 Task: Search one way flight ticket for 1 adult, 6 children, 1 infant in seat and 1 infant on lap in business from Ontario: Ontario International Airport to Indianapolis: Indianapolis International Airport on 8-5-2023. Choice of flights is Frontier. Number of bags: 2 carry on bags. Price is upto 80000. Outbound departure time preference is 9:30.
Action: Mouse moved to (292, 146)
Screenshot: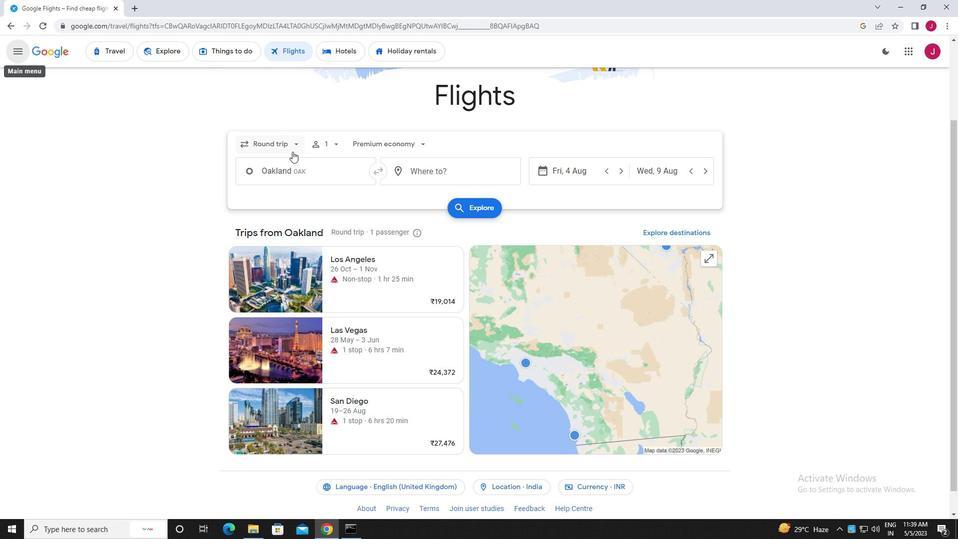 
Action: Mouse pressed left at (292, 146)
Screenshot: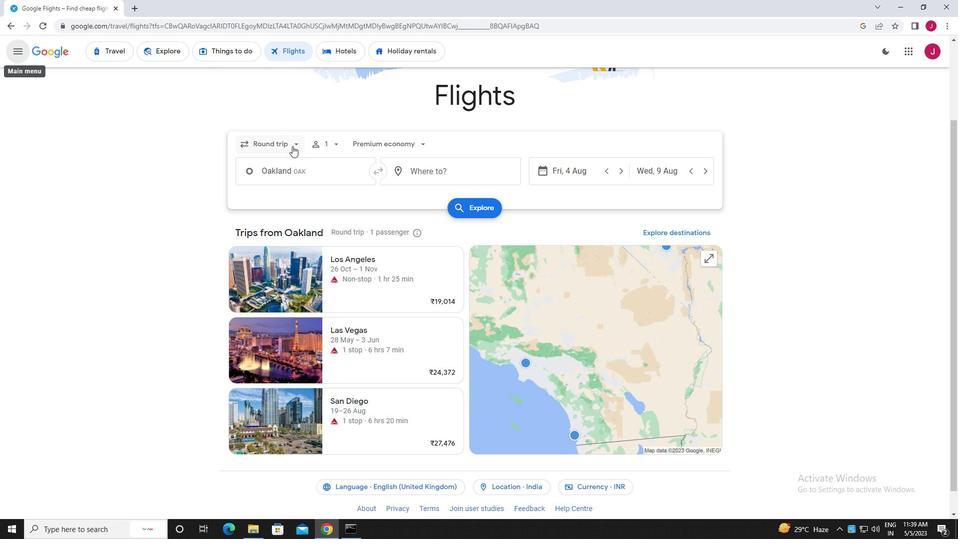 
Action: Mouse moved to (288, 186)
Screenshot: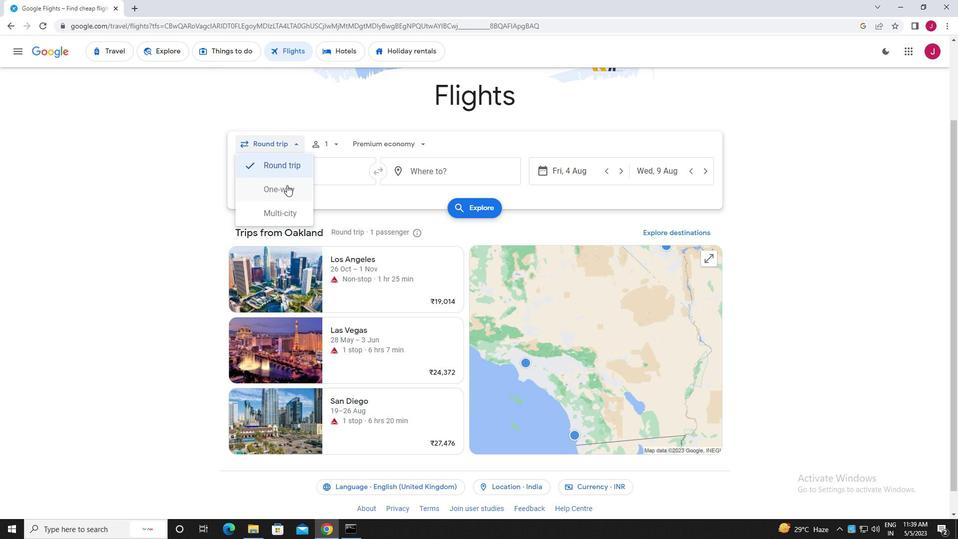 
Action: Mouse pressed left at (288, 186)
Screenshot: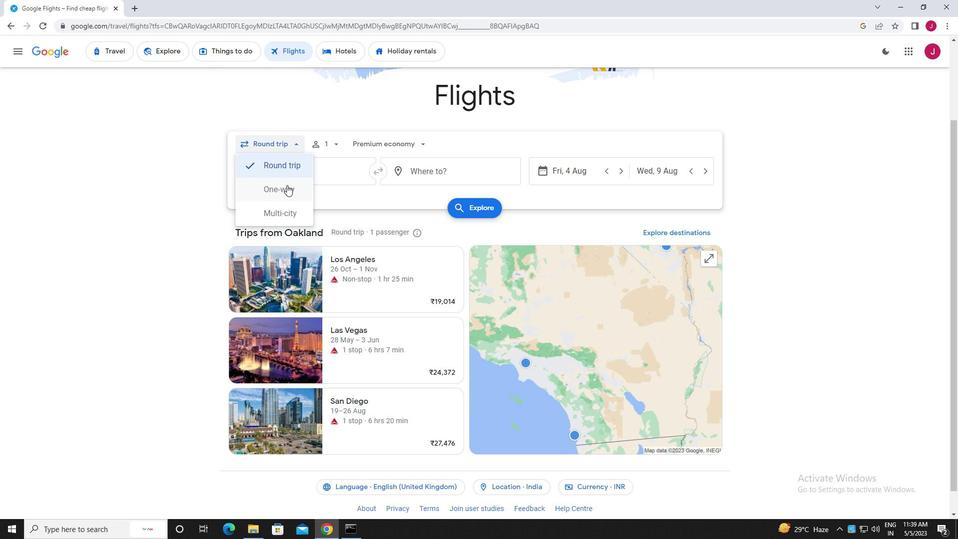 
Action: Mouse moved to (331, 146)
Screenshot: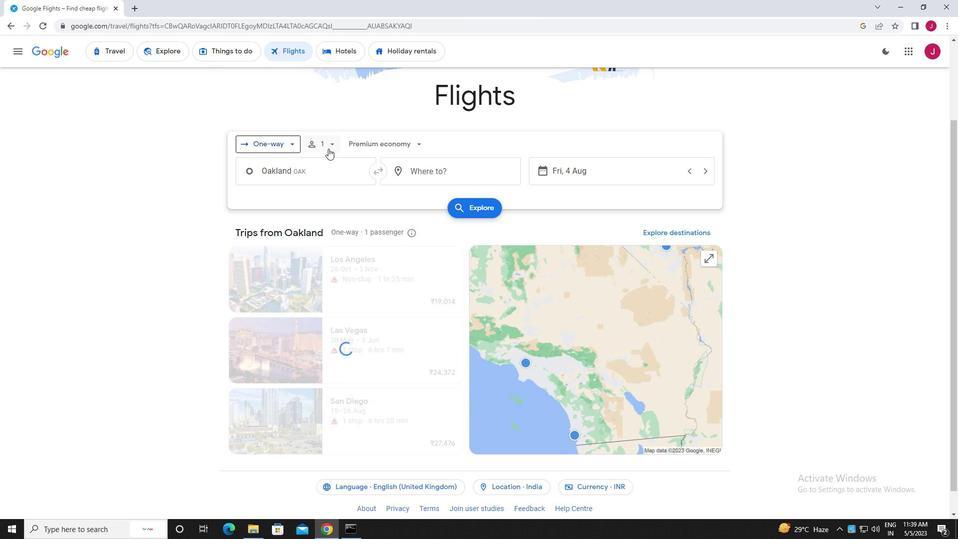 
Action: Mouse pressed left at (331, 146)
Screenshot: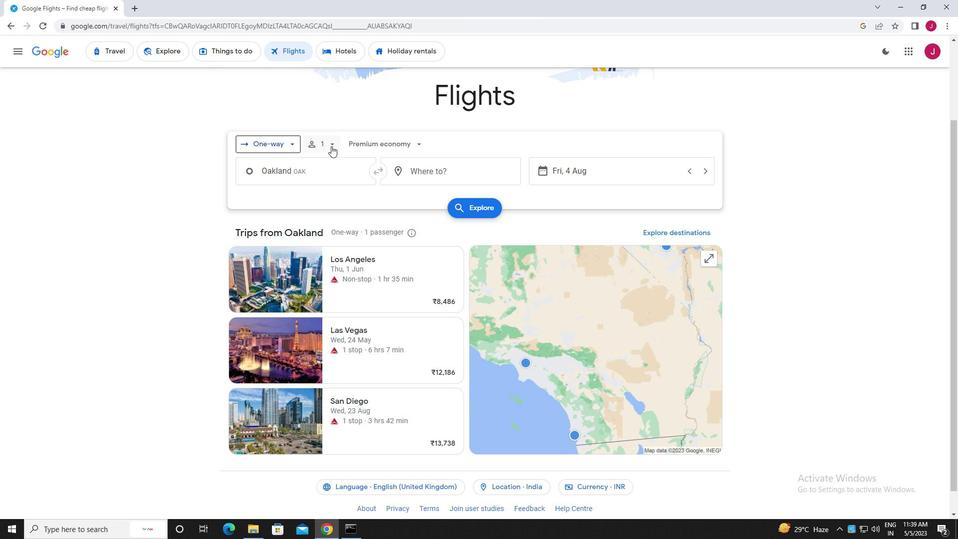 
Action: Mouse moved to (407, 193)
Screenshot: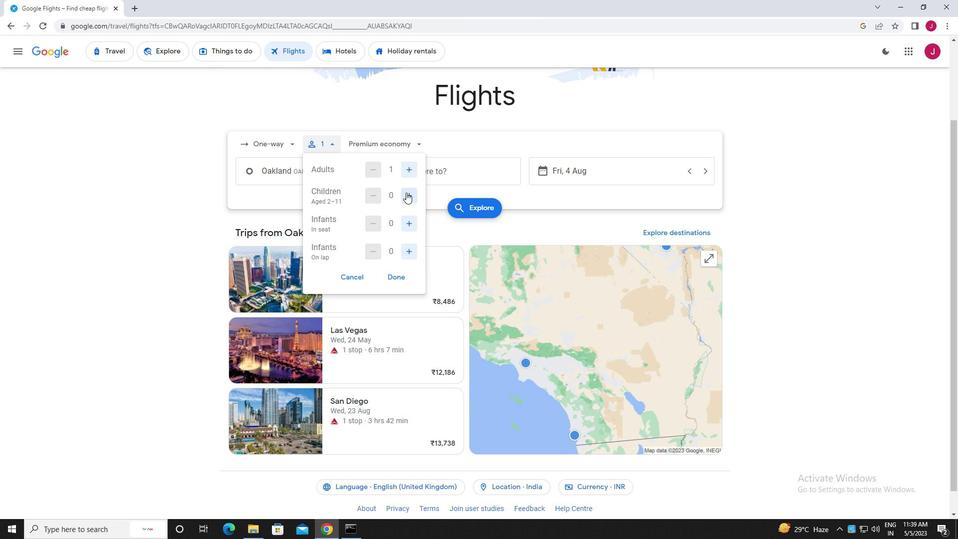 
Action: Mouse pressed left at (407, 193)
Screenshot: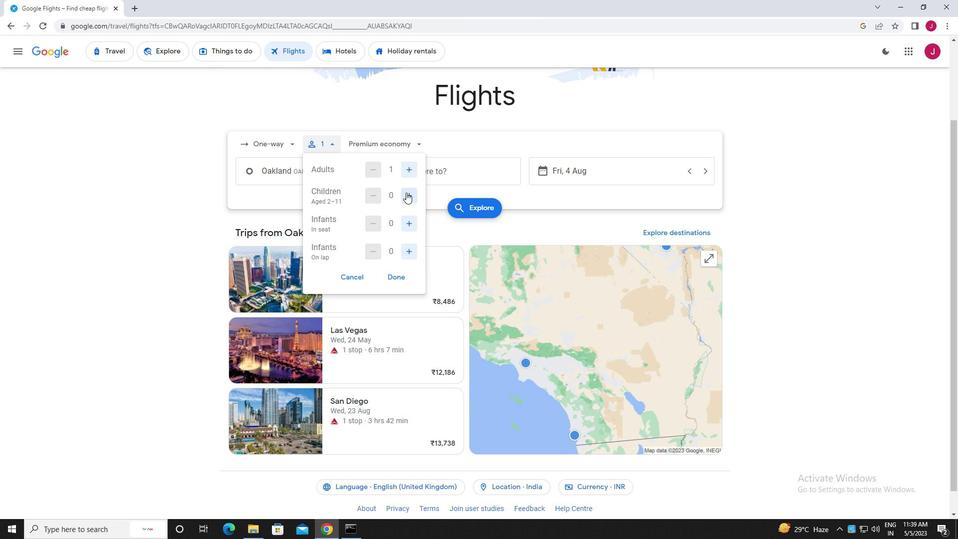 
Action: Mouse moved to (407, 193)
Screenshot: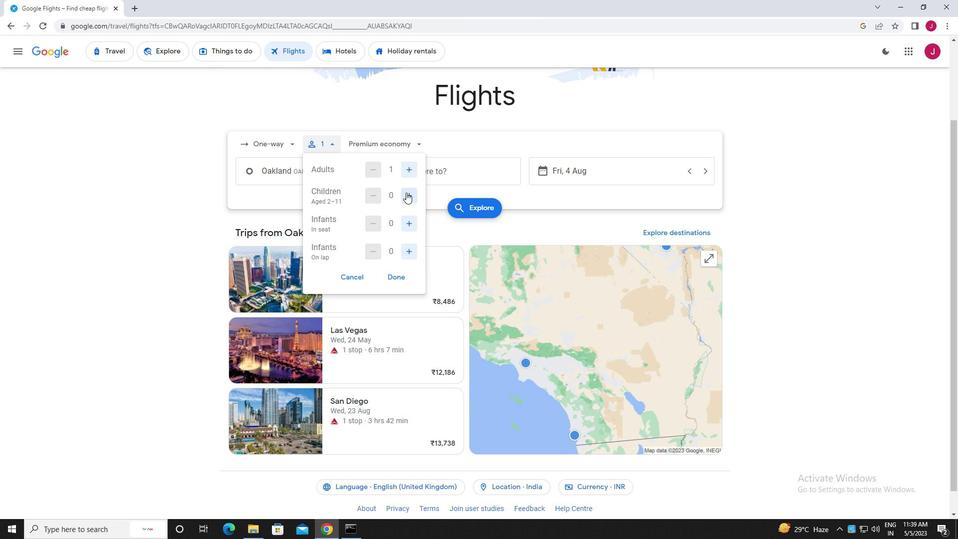 
Action: Mouse pressed left at (407, 193)
Screenshot: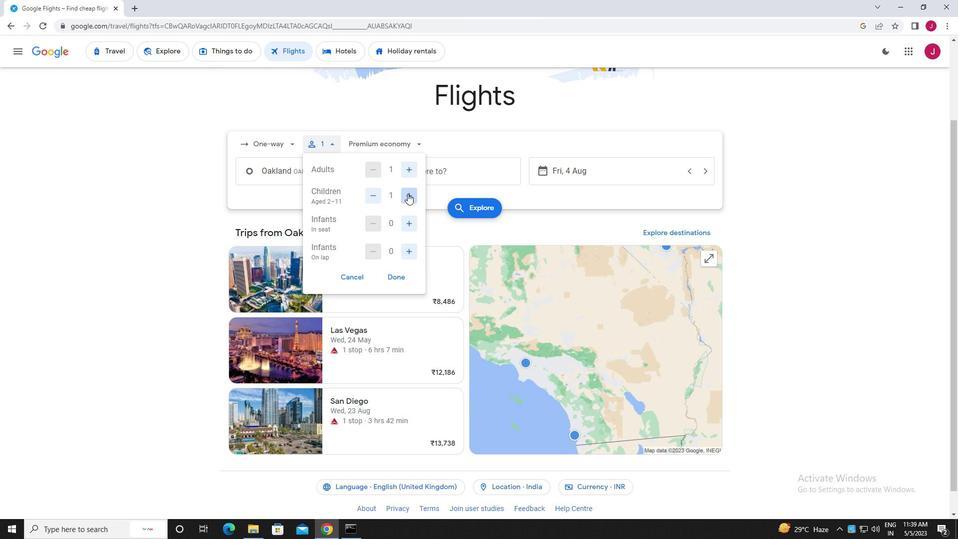 
Action: Mouse pressed left at (407, 193)
Screenshot: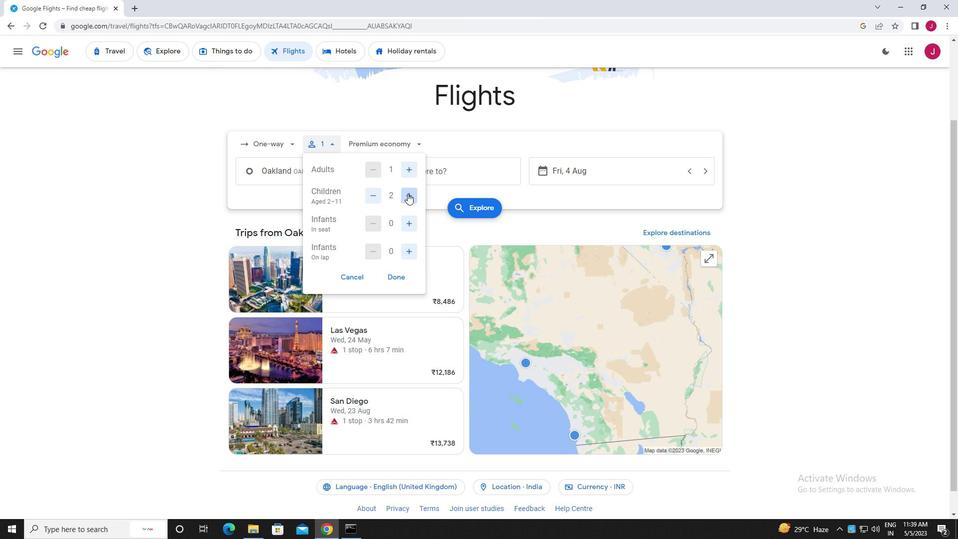 
Action: Mouse pressed left at (407, 193)
Screenshot: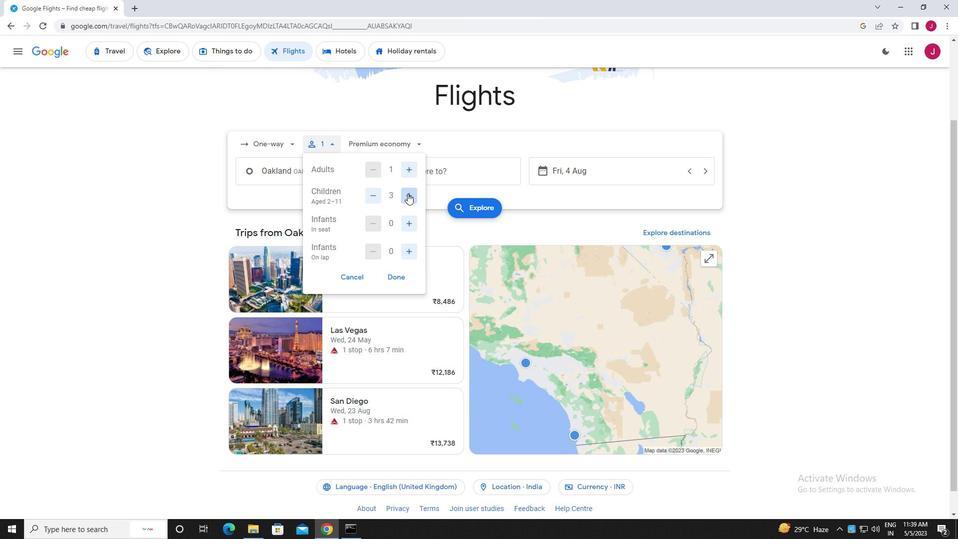 
Action: Mouse pressed left at (407, 193)
Screenshot: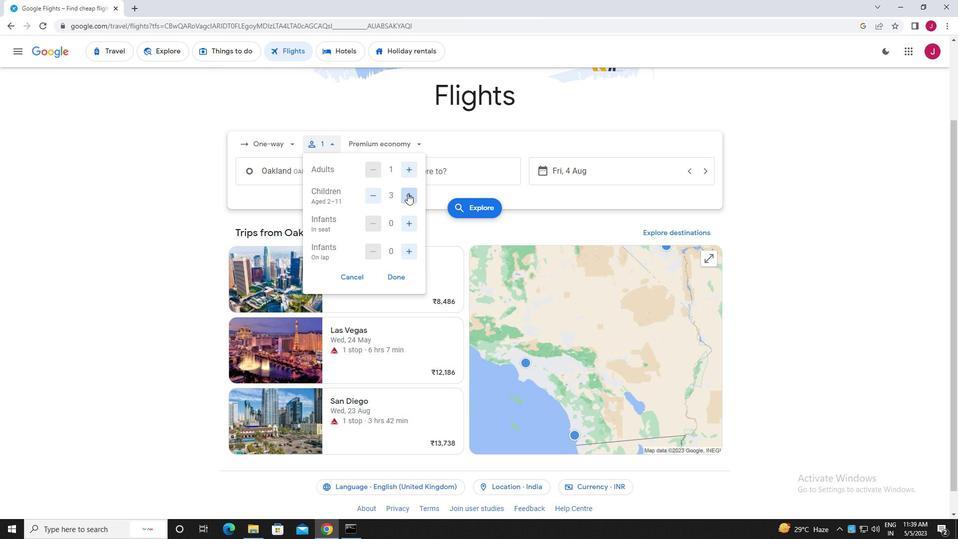 
Action: Mouse pressed left at (407, 193)
Screenshot: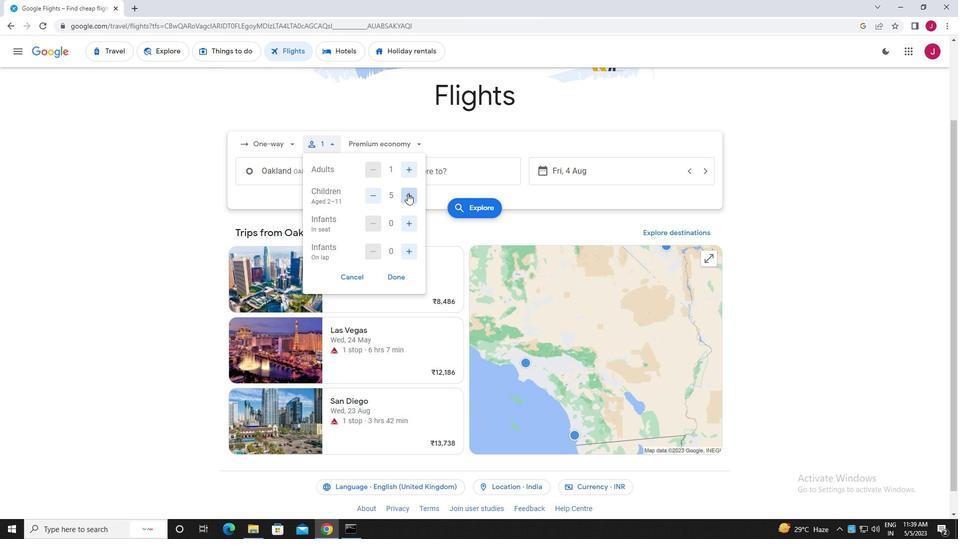 
Action: Mouse moved to (409, 223)
Screenshot: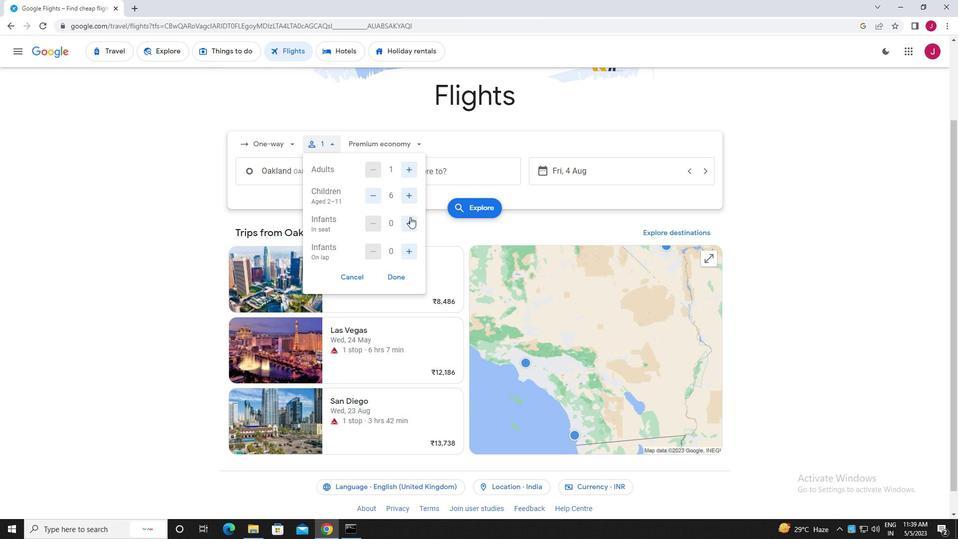 
Action: Mouse pressed left at (409, 223)
Screenshot: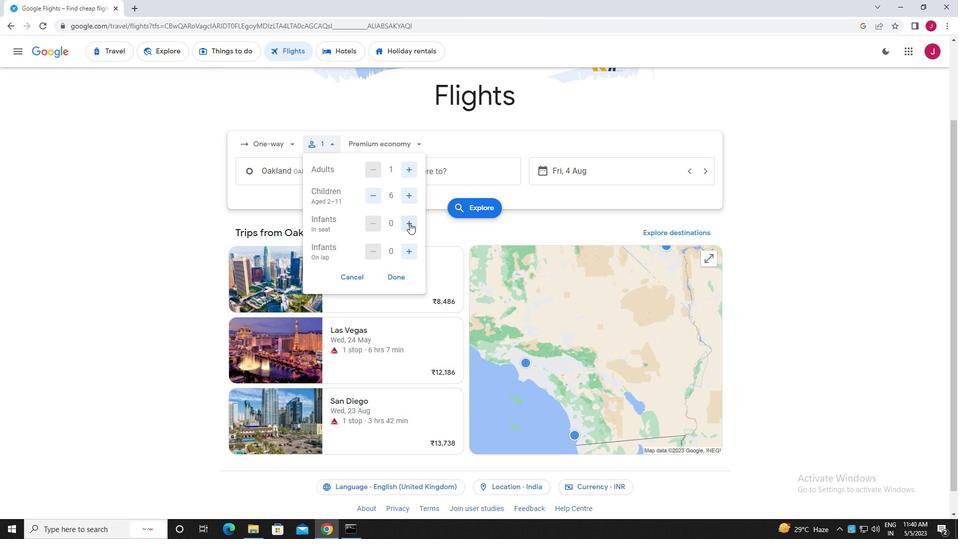 
Action: Mouse moved to (409, 252)
Screenshot: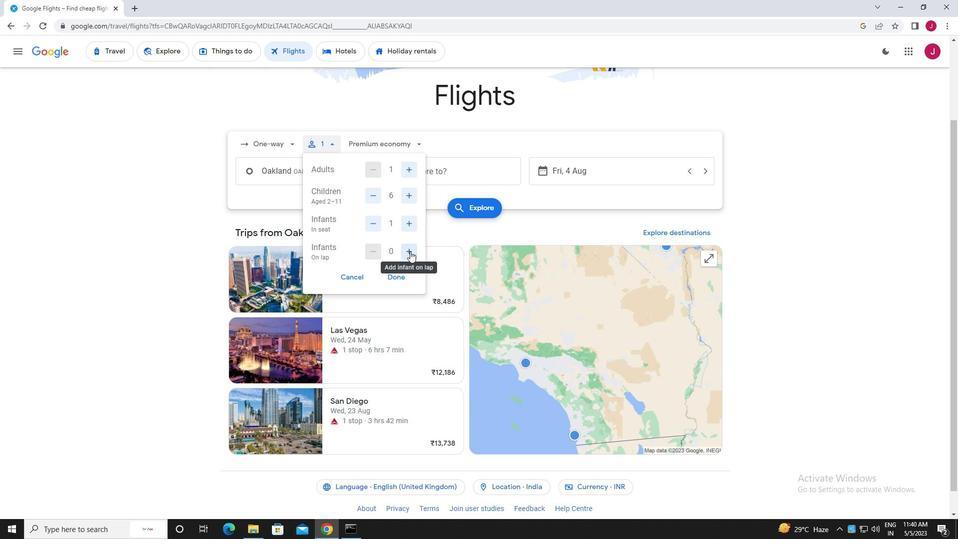 
Action: Mouse pressed left at (409, 252)
Screenshot: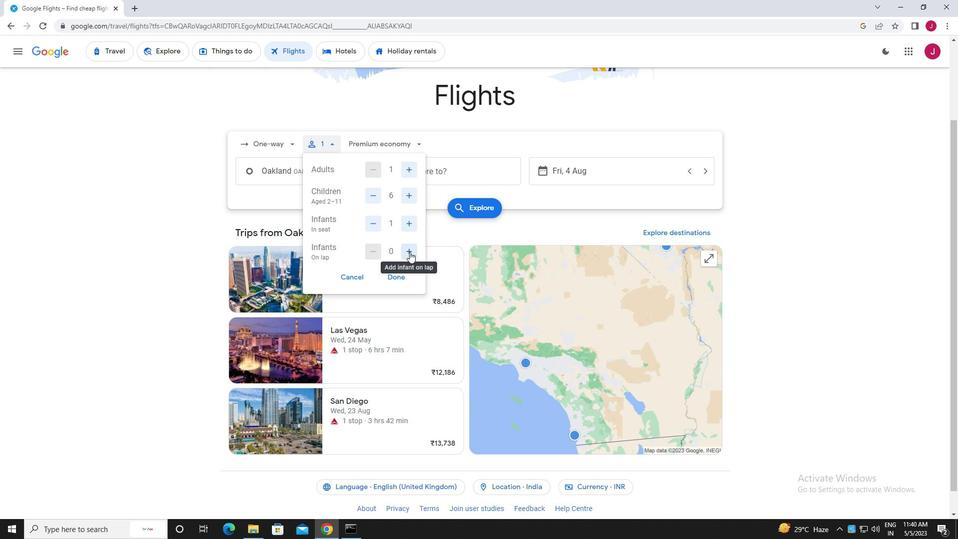 
Action: Mouse moved to (397, 274)
Screenshot: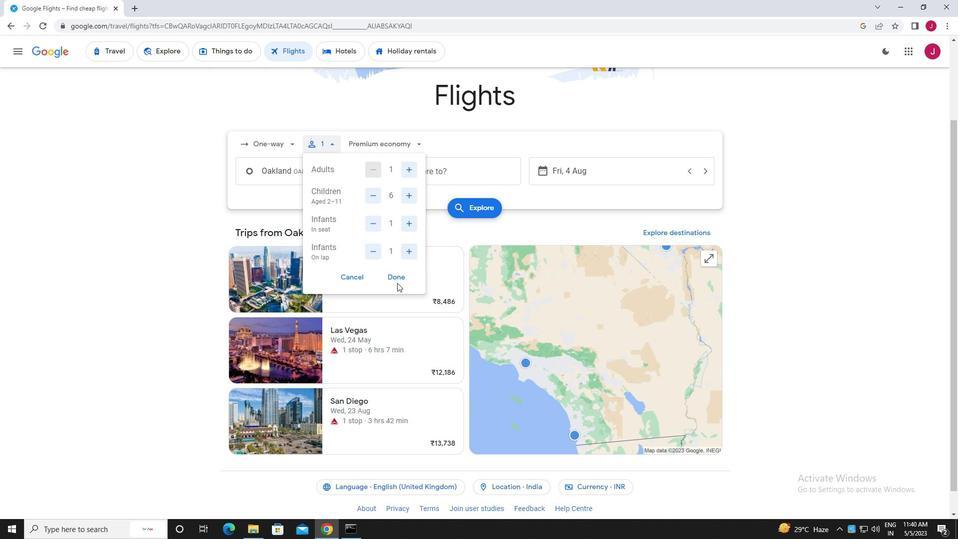 
Action: Mouse pressed left at (397, 274)
Screenshot: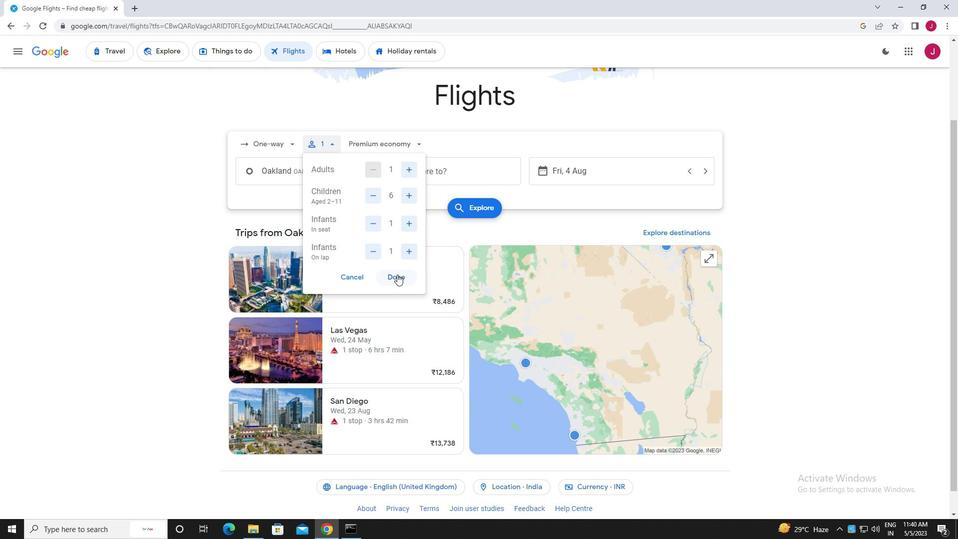 
Action: Mouse moved to (393, 146)
Screenshot: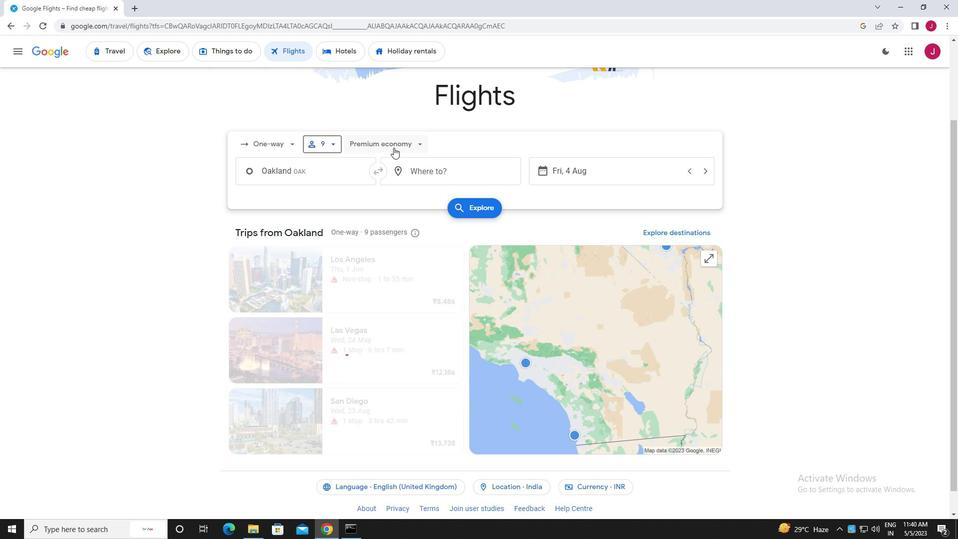 
Action: Mouse pressed left at (393, 146)
Screenshot: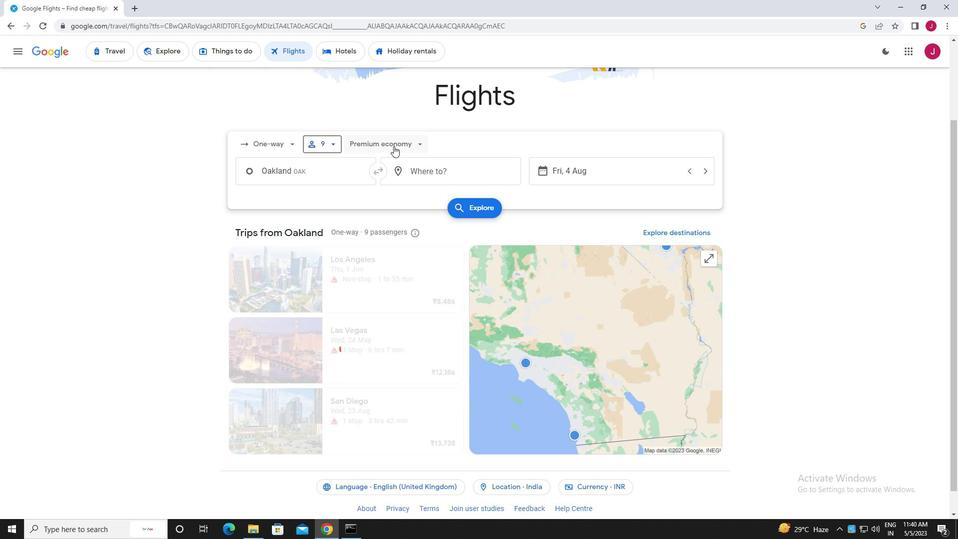
Action: Mouse moved to (393, 211)
Screenshot: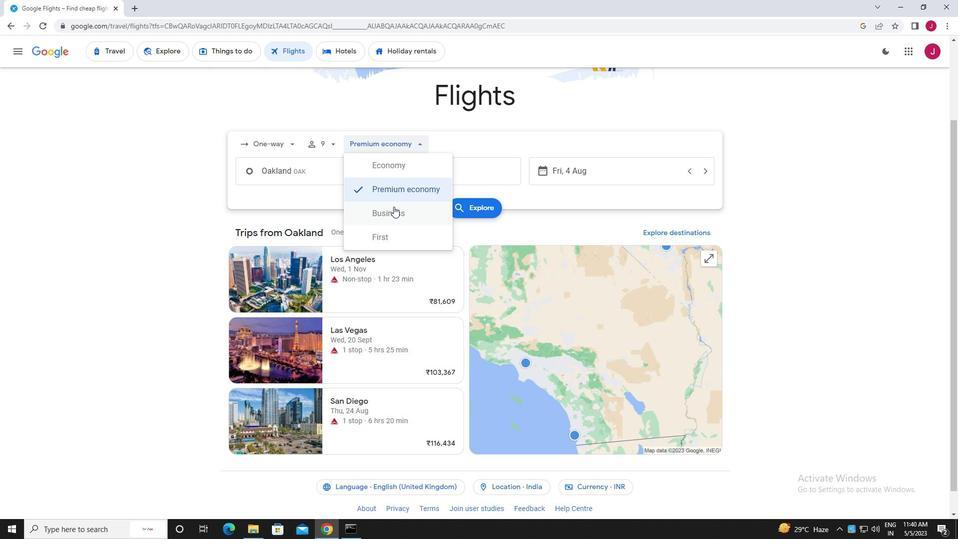 
Action: Mouse pressed left at (393, 211)
Screenshot: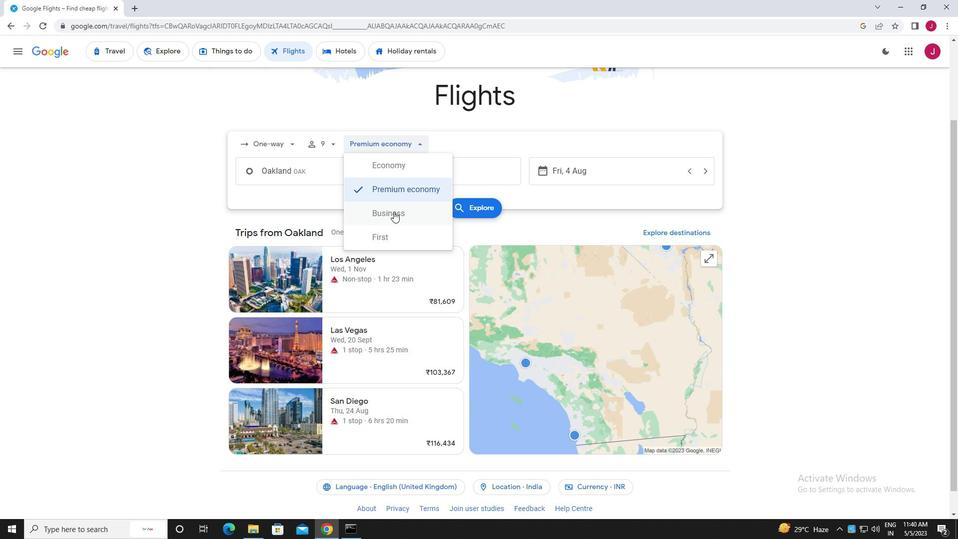 
Action: Mouse moved to (327, 172)
Screenshot: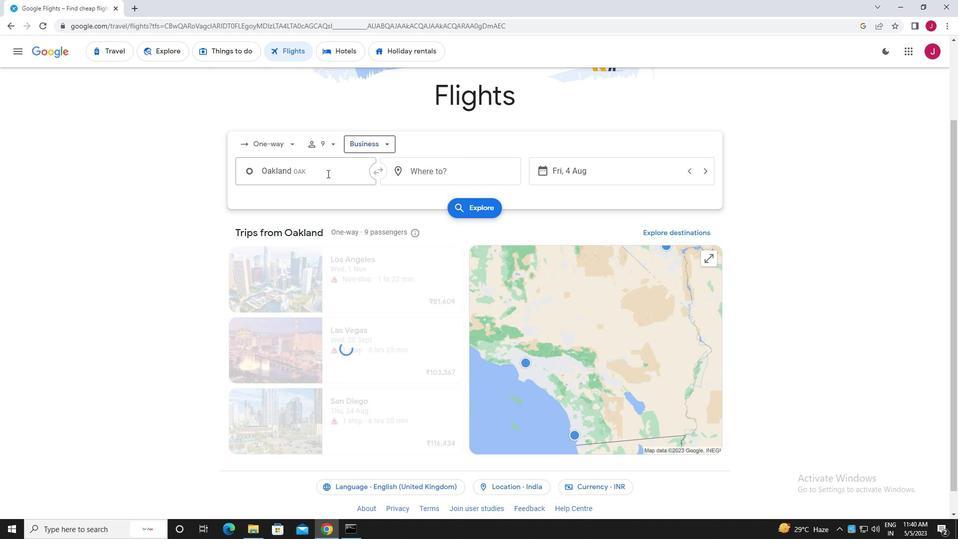 
Action: Mouse pressed left at (327, 172)
Screenshot: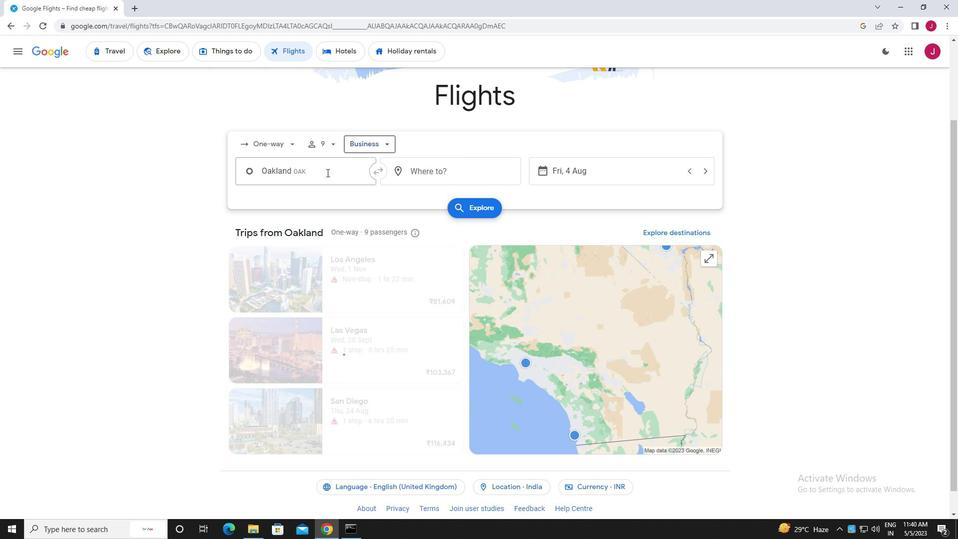 
Action: Key pressed ontario
Screenshot: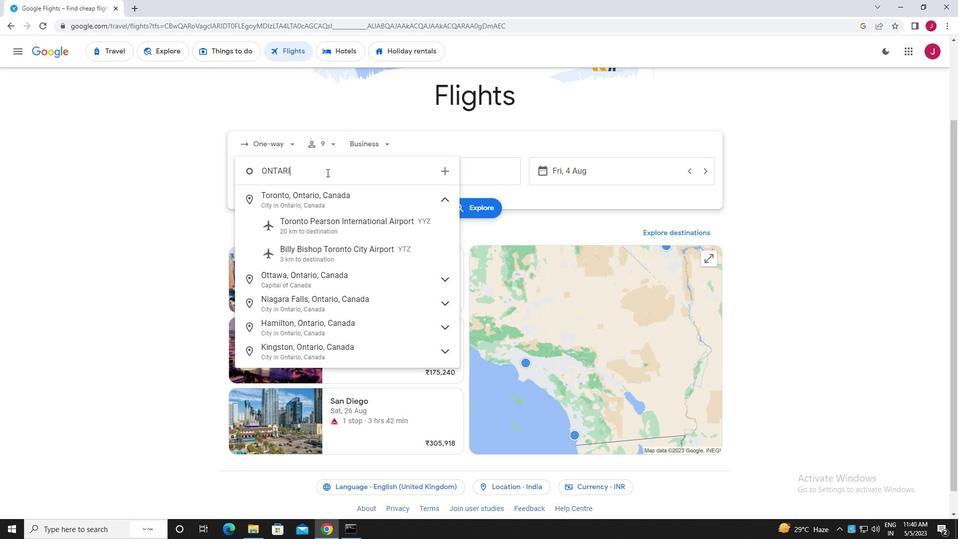 
Action: Mouse moved to (335, 162)
Screenshot: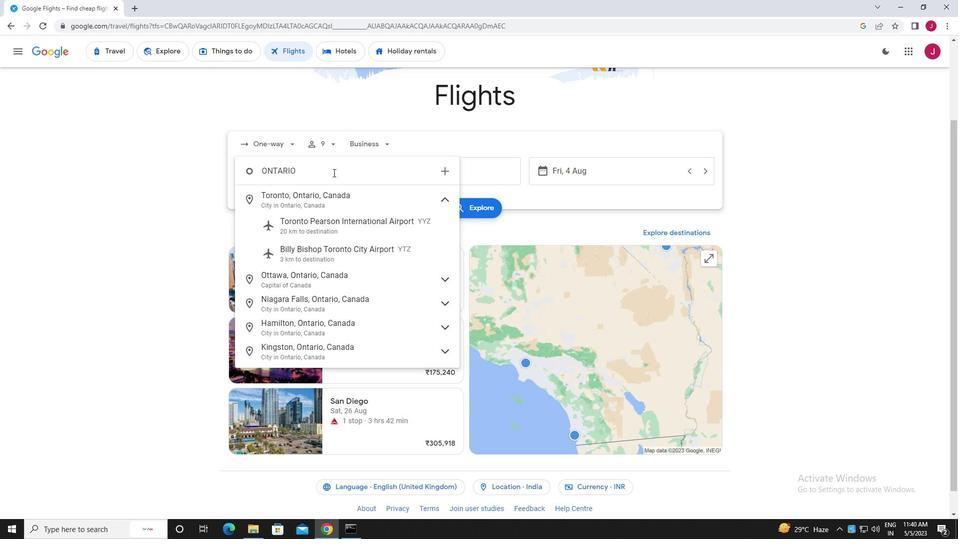 
Action: Key pressed <Key.space>
Screenshot: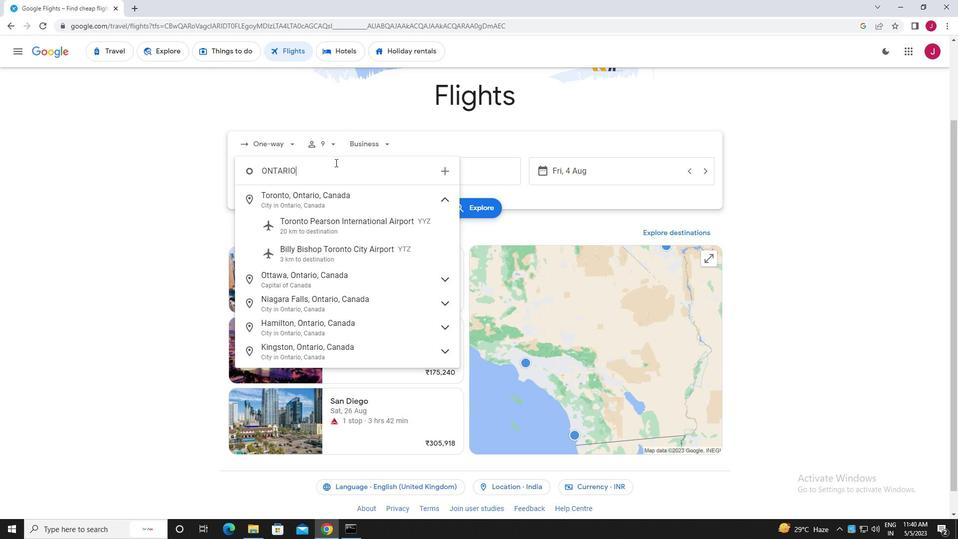 
Action: Mouse moved to (335, 162)
Screenshot: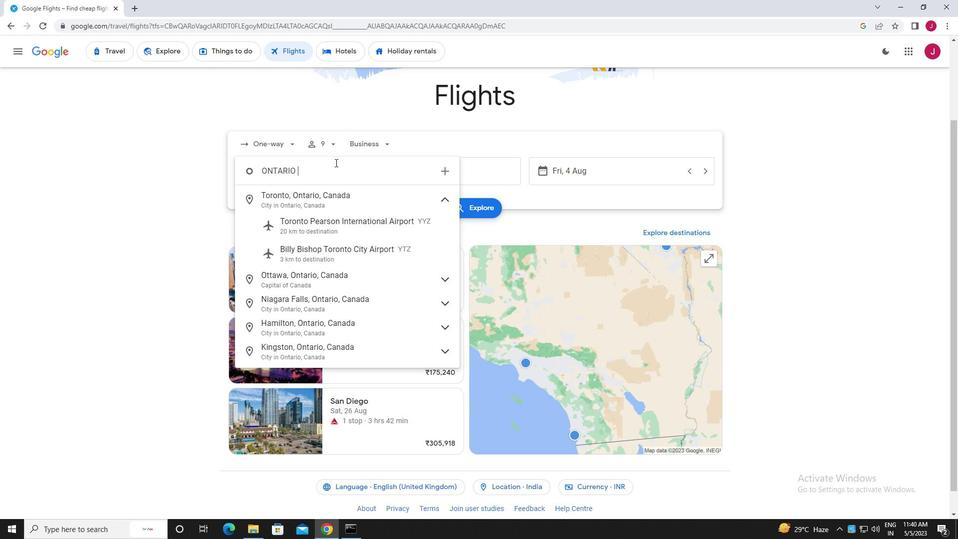 
Action: Key pressed in
Screenshot: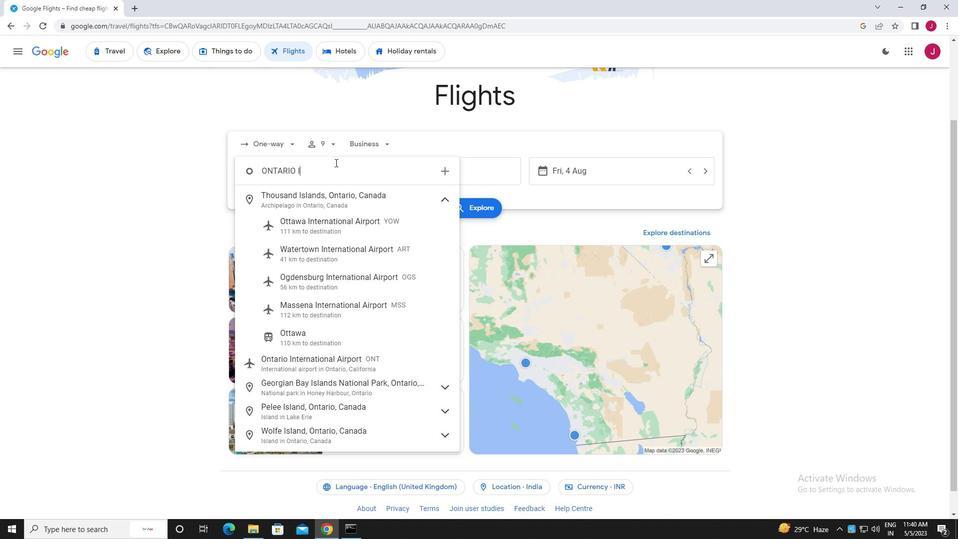 
Action: Mouse moved to (347, 204)
Screenshot: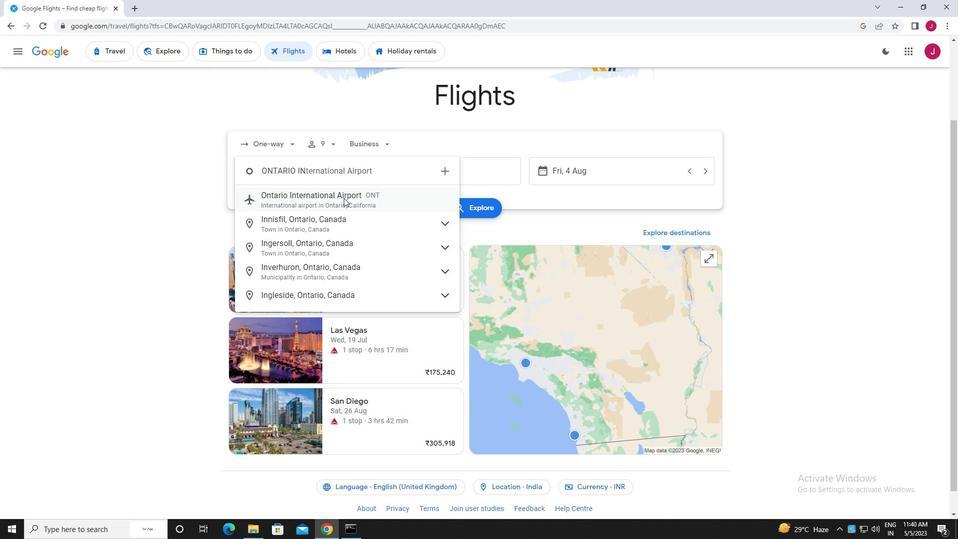 
Action: Mouse pressed left at (347, 204)
Screenshot: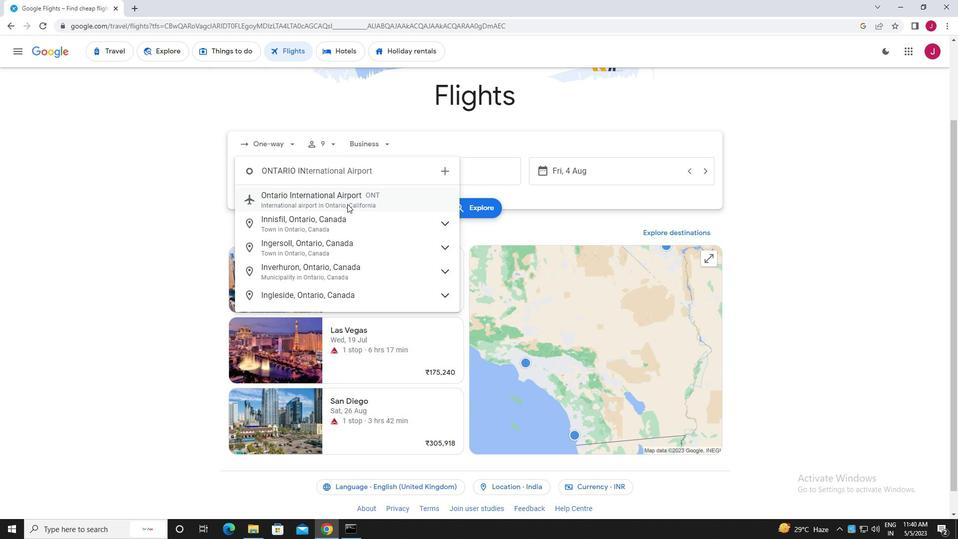 
Action: Mouse moved to (449, 173)
Screenshot: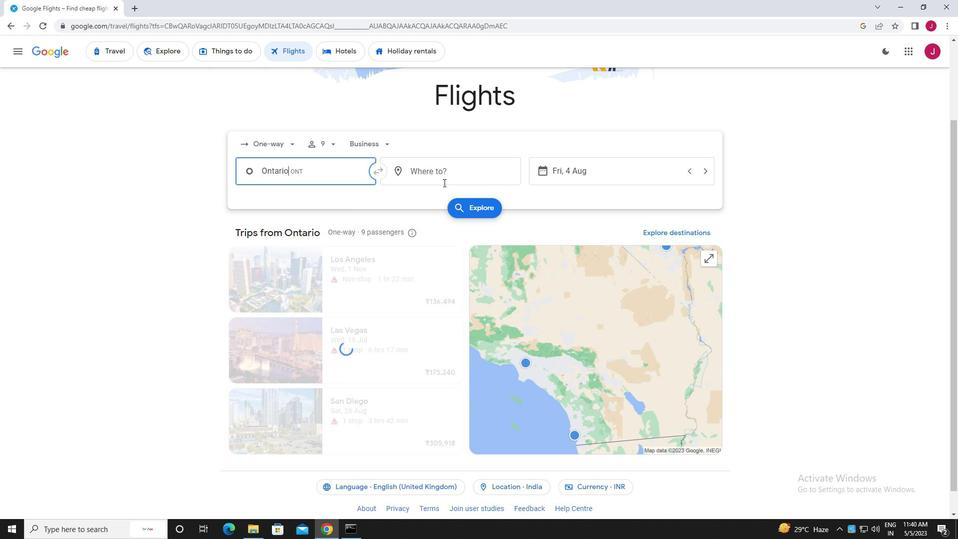 
Action: Mouse pressed left at (449, 173)
Screenshot: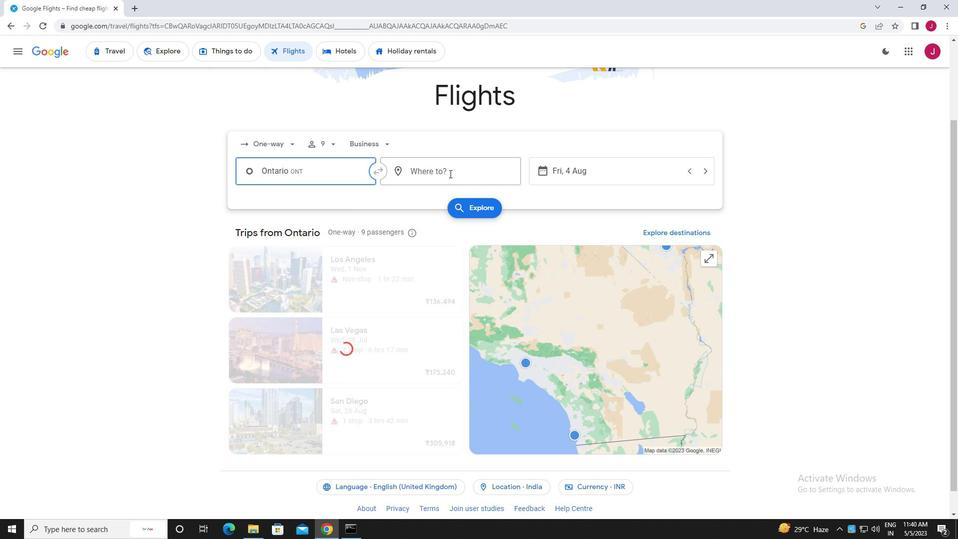
Action: Key pressed indianapolis
Screenshot: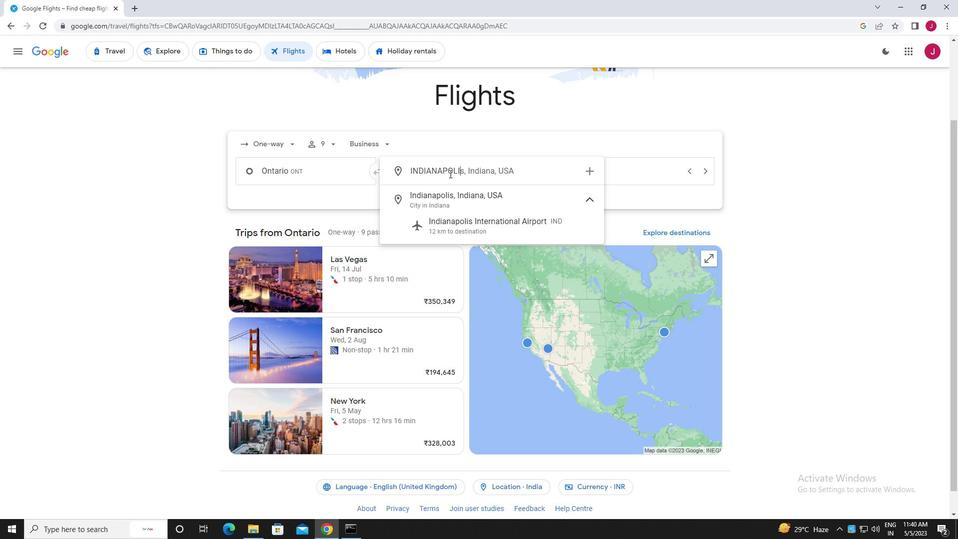 
Action: Mouse moved to (460, 223)
Screenshot: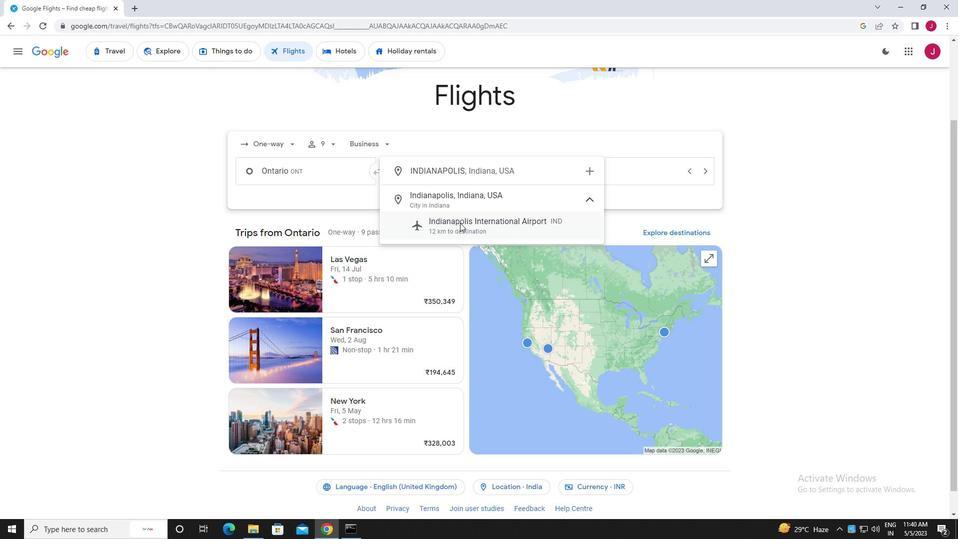 
Action: Mouse pressed left at (460, 223)
Screenshot: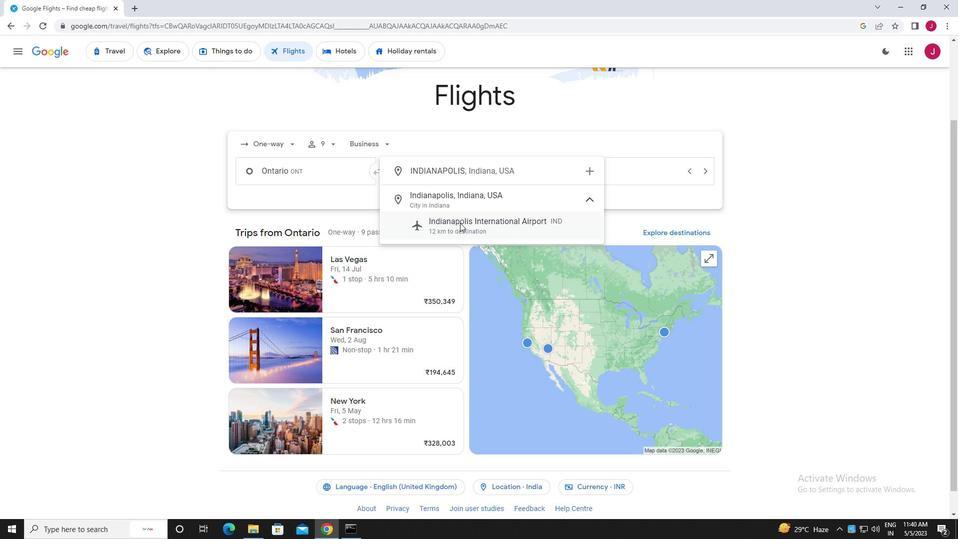 
Action: Mouse moved to (593, 177)
Screenshot: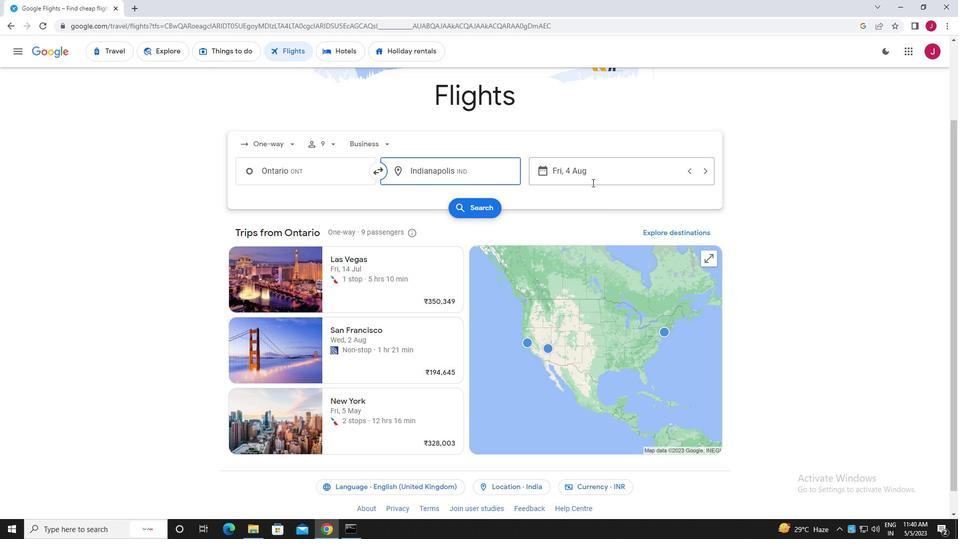 
Action: Mouse pressed left at (593, 177)
Screenshot: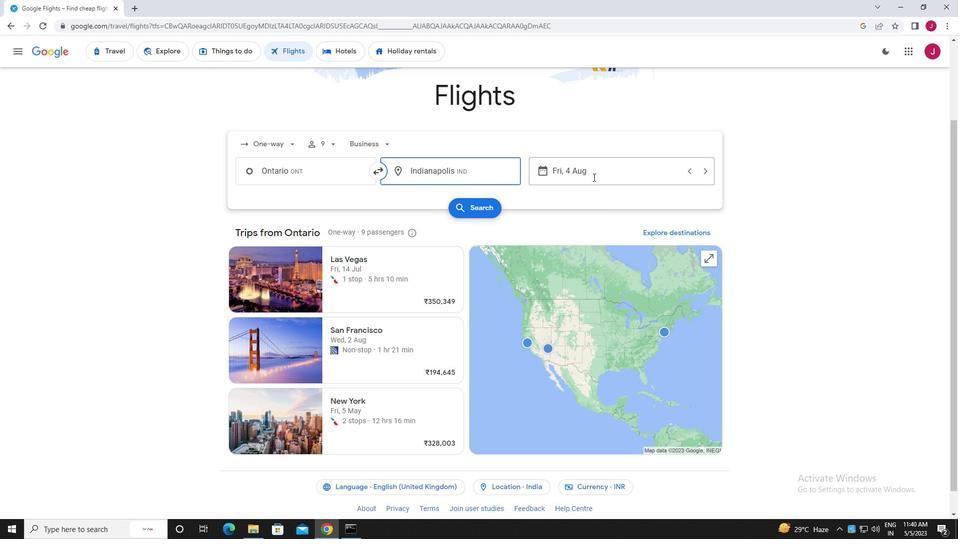 
Action: Mouse moved to (504, 249)
Screenshot: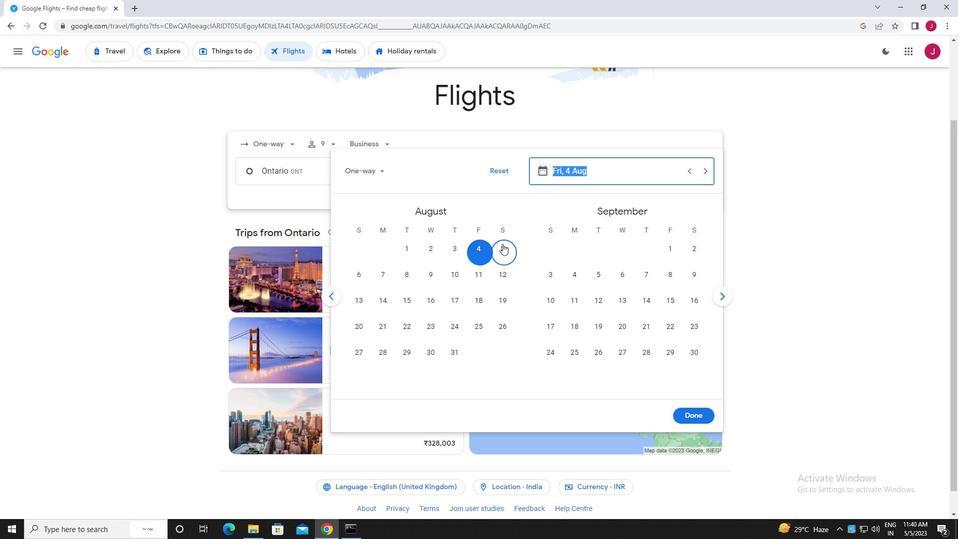
Action: Mouse pressed left at (504, 249)
Screenshot: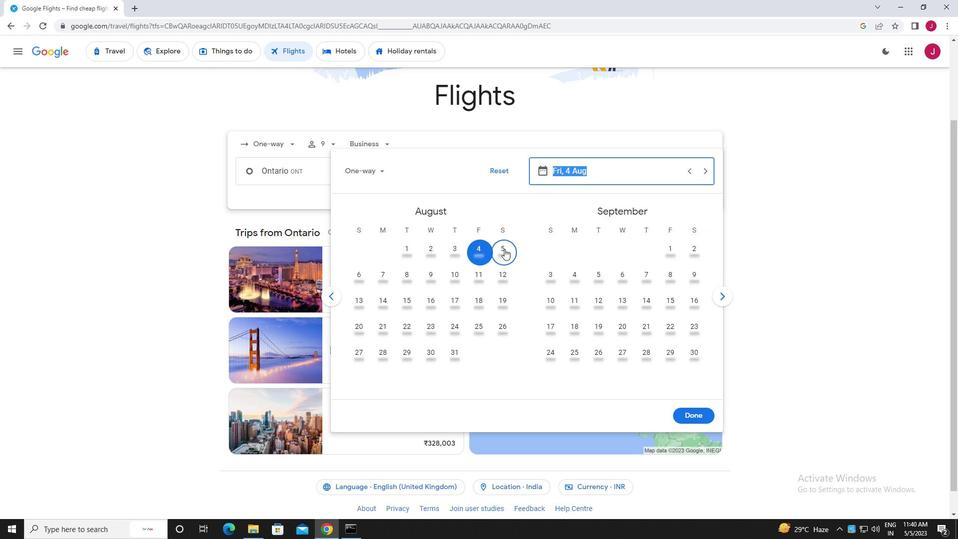 
Action: Mouse moved to (689, 415)
Screenshot: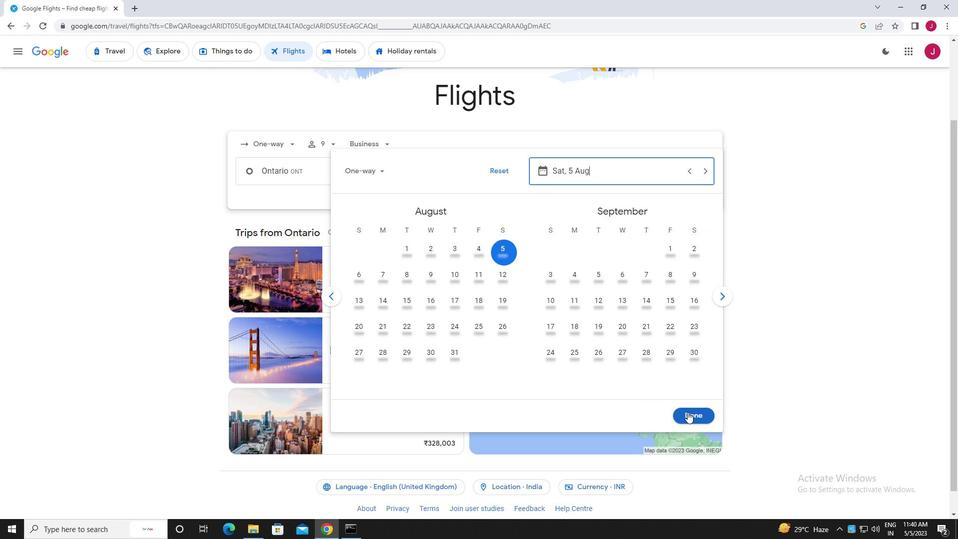 
Action: Mouse pressed left at (689, 415)
Screenshot: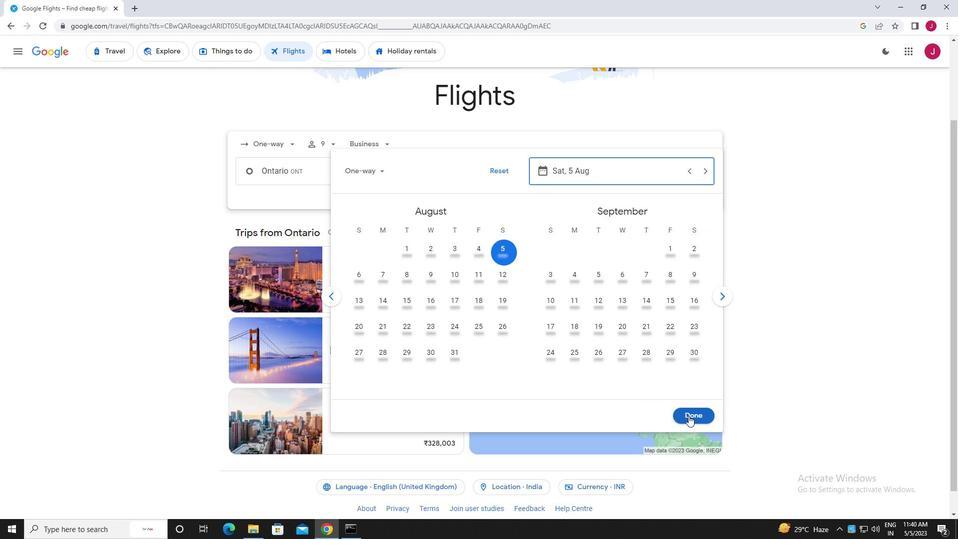 
Action: Mouse moved to (489, 206)
Screenshot: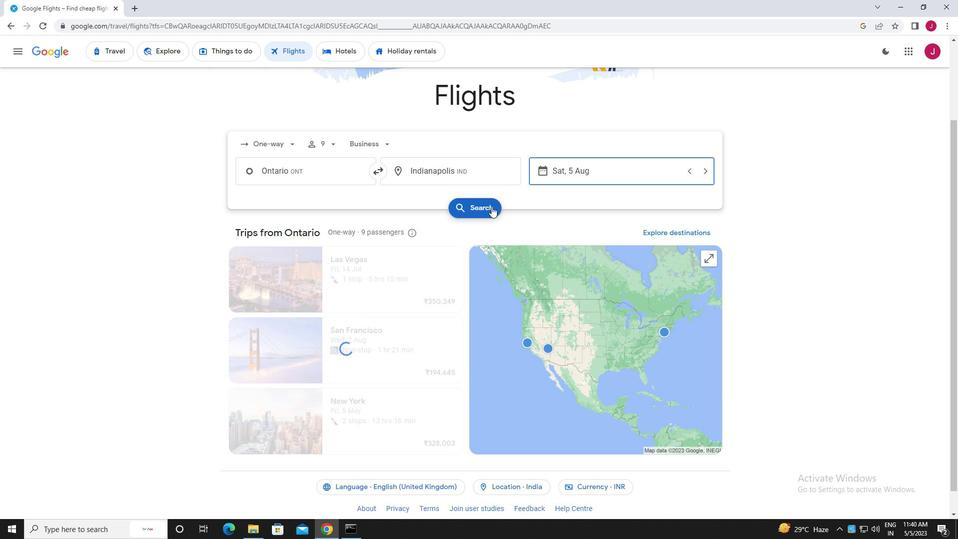 
Action: Mouse pressed left at (489, 206)
Screenshot: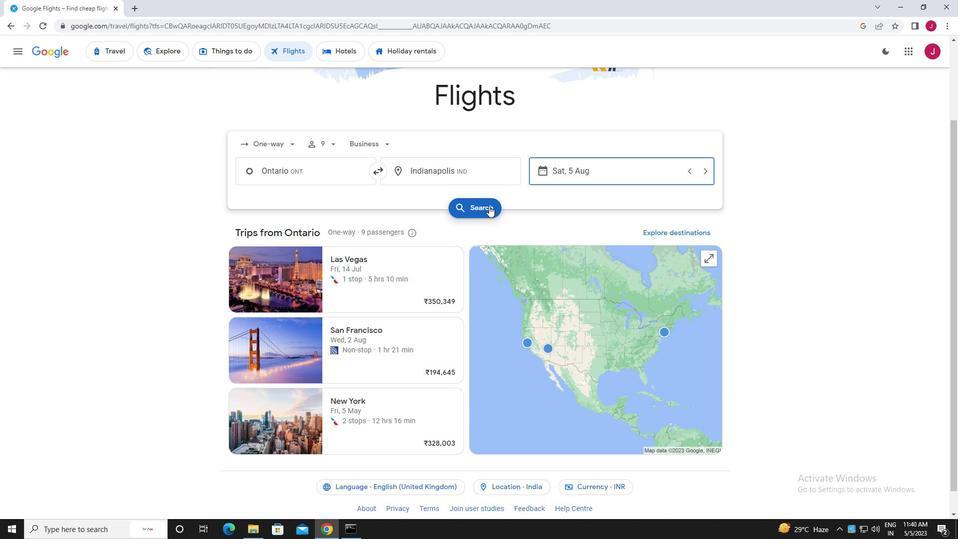 
Action: Mouse moved to (244, 141)
Screenshot: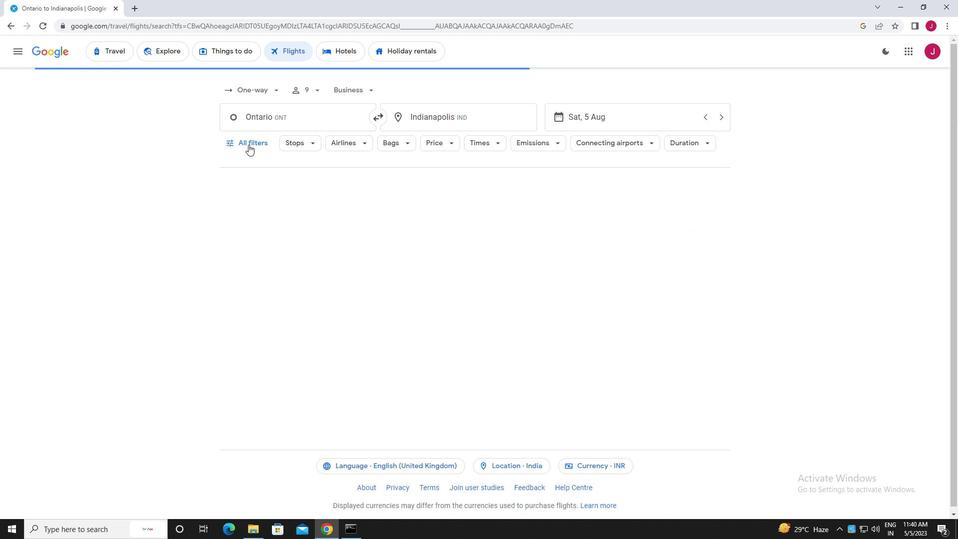 
Action: Mouse pressed left at (244, 141)
Screenshot: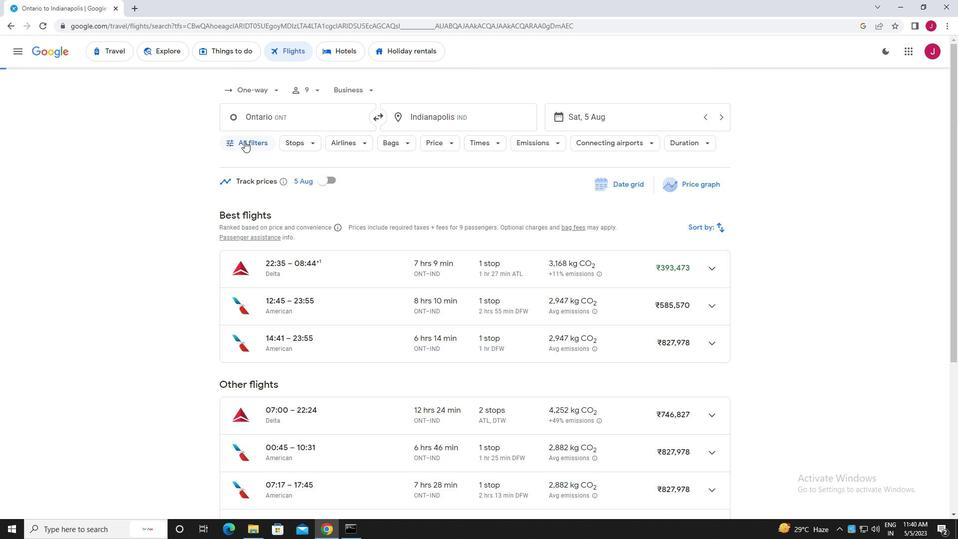 
Action: Mouse moved to (312, 217)
Screenshot: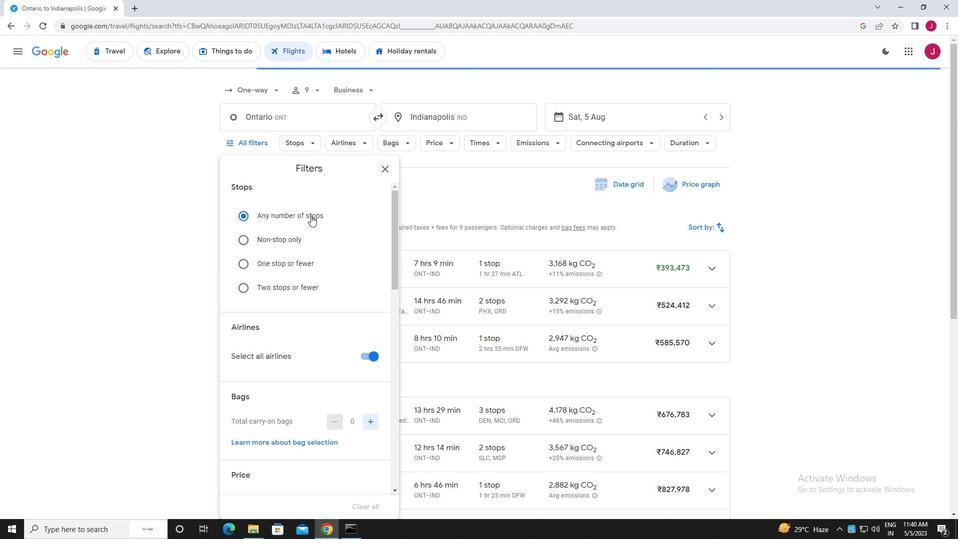 
Action: Mouse scrolled (312, 217) with delta (0, 0)
Screenshot: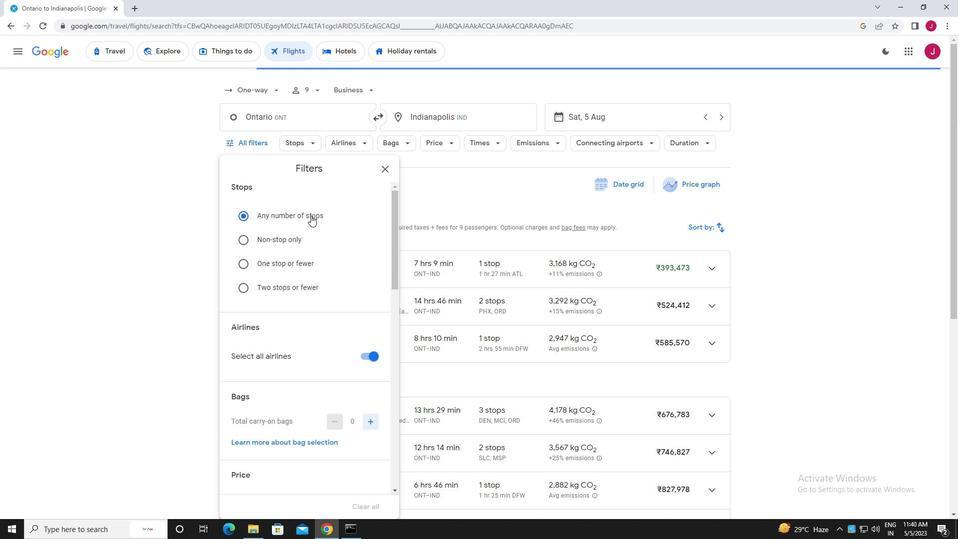 
Action: Mouse scrolled (312, 217) with delta (0, 0)
Screenshot: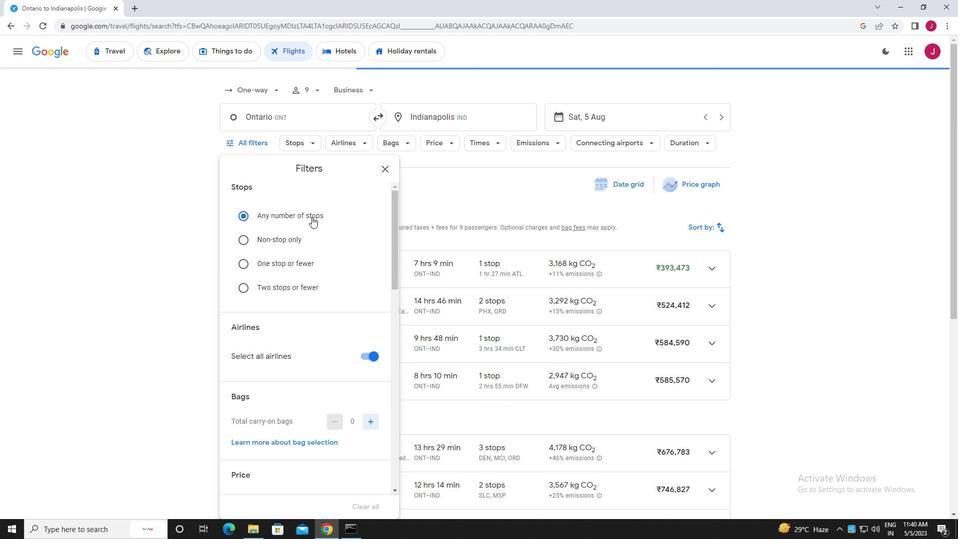 
Action: Mouse moved to (367, 255)
Screenshot: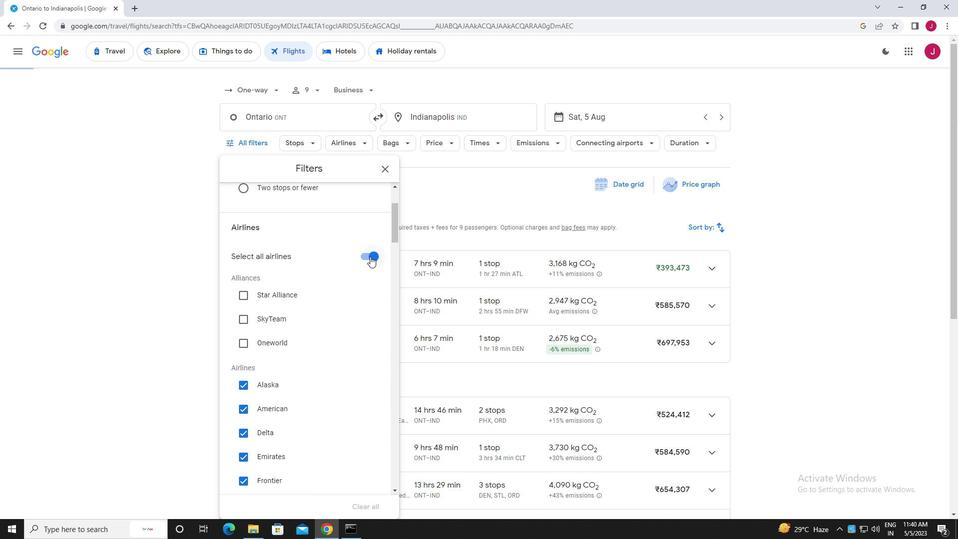 
Action: Mouse pressed left at (367, 255)
Screenshot: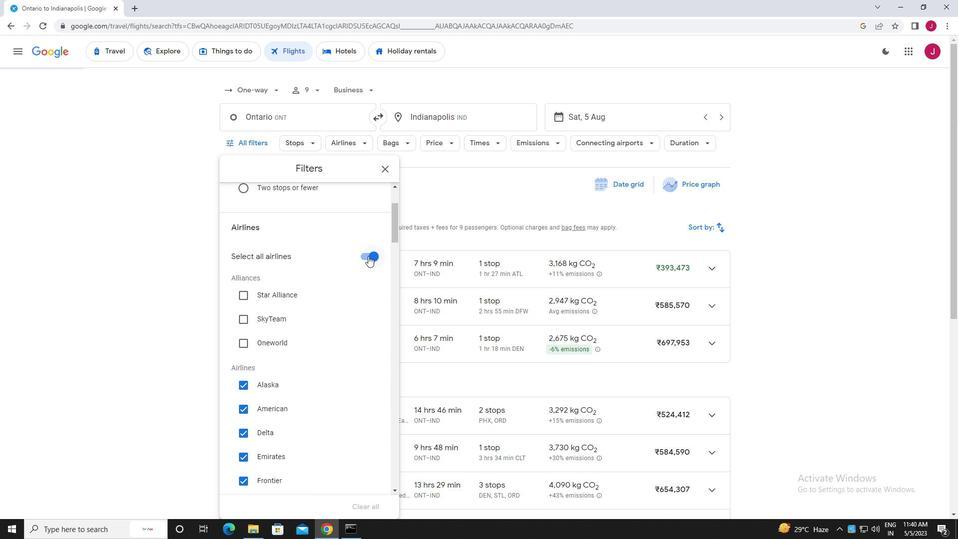 
Action: Mouse moved to (299, 249)
Screenshot: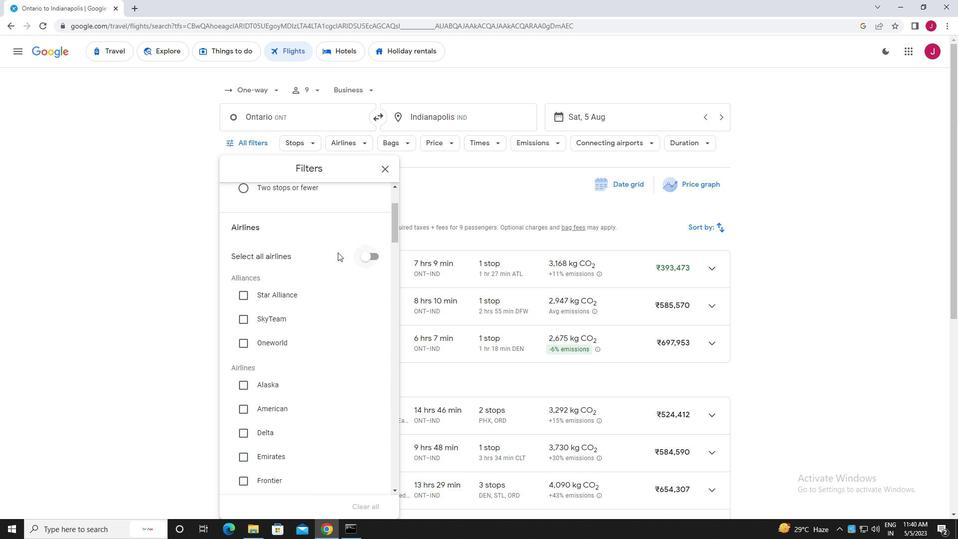 
Action: Mouse scrolled (299, 248) with delta (0, 0)
Screenshot: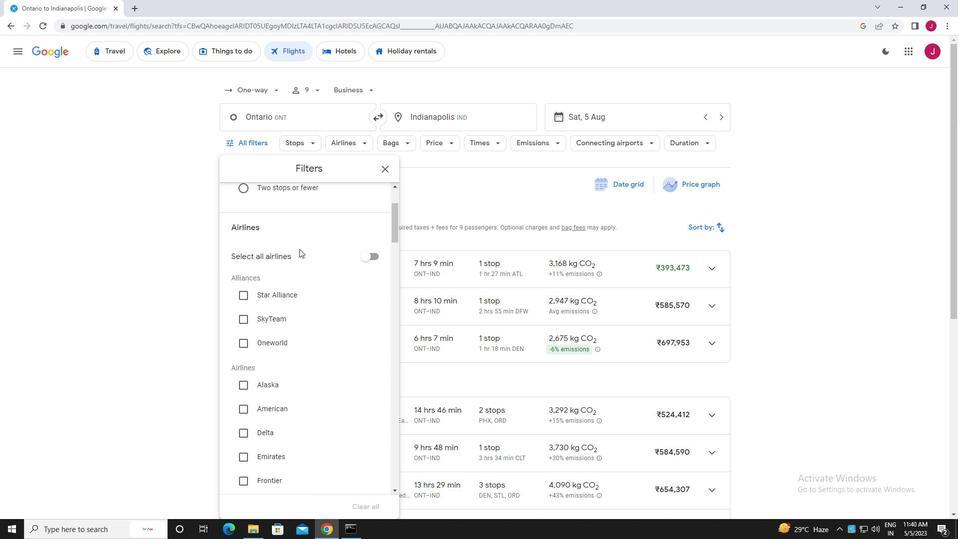
Action: Mouse scrolled (299, 248) with delta (0, 0)
Screenshot: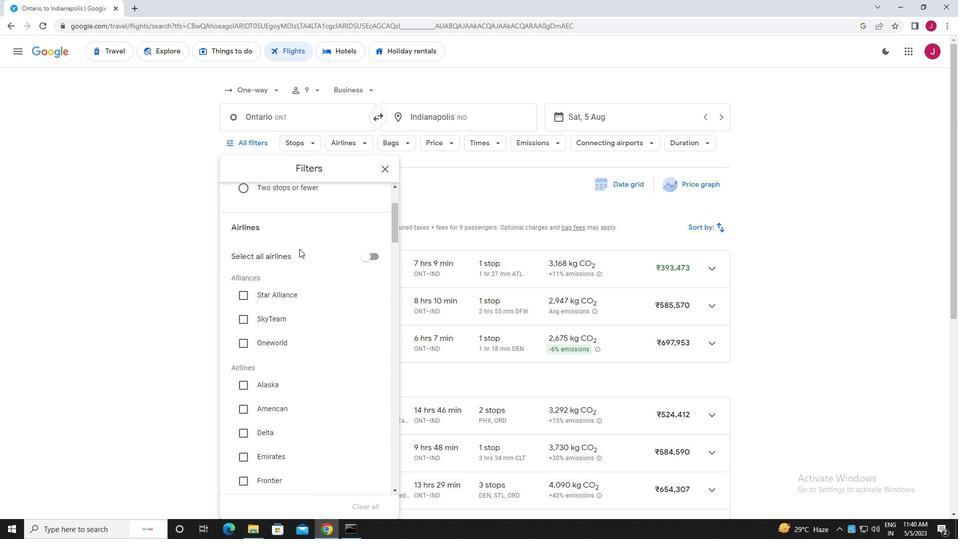 
Action: Mouse moved to (240, 380)
Screenshot: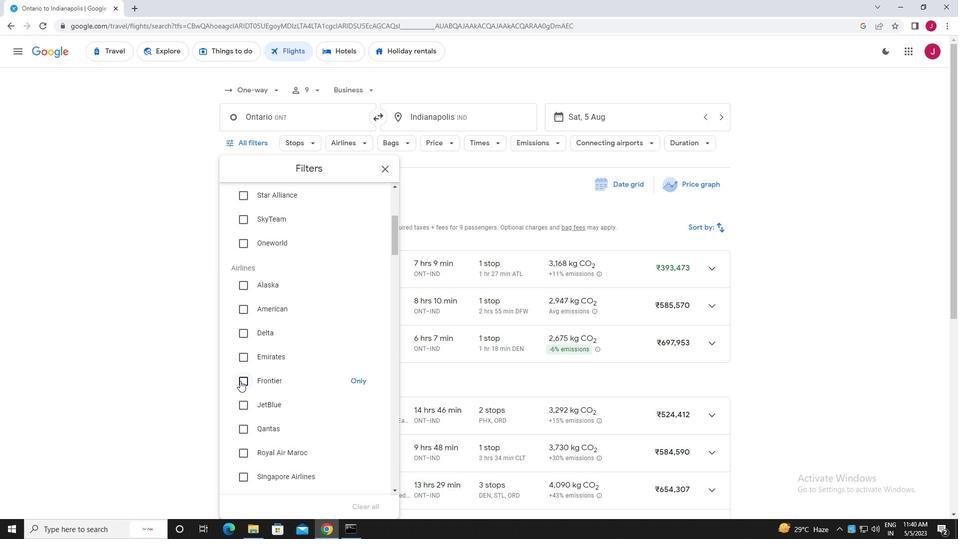 
Action: Mouse pressed left at (240, 380)
Screenshot: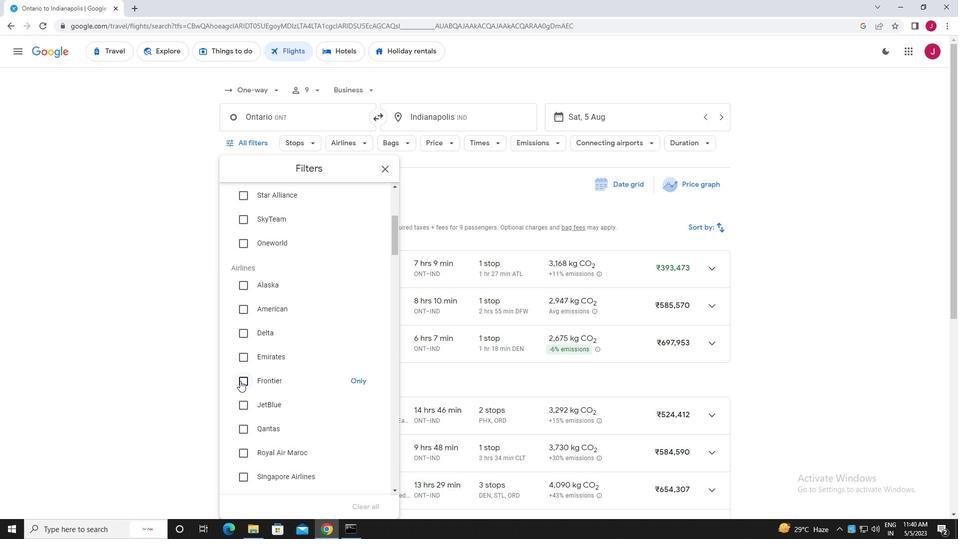 
Action: Mouse moved to (278, 341)
Screenshot: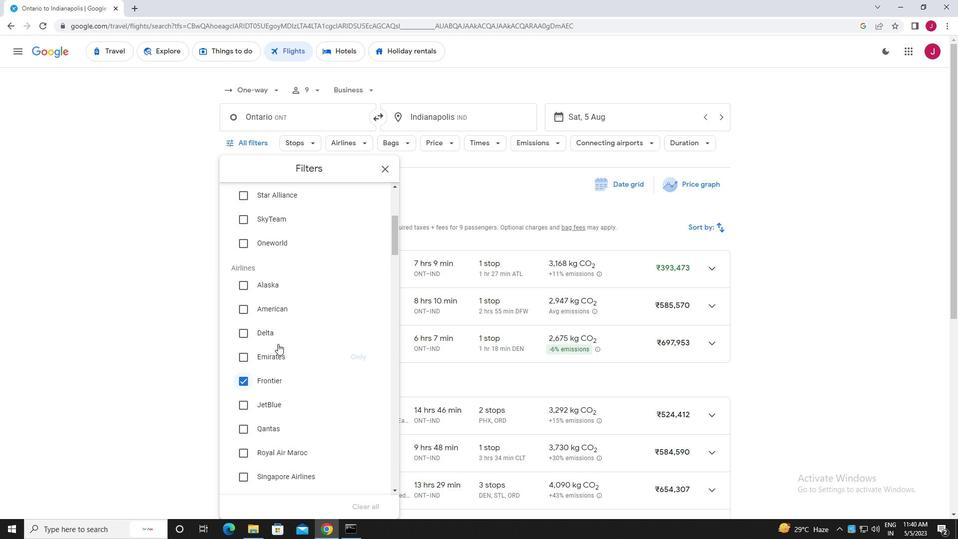 
Action: Mouse scrolled (278, 340) with delta (0, 0)
Screenshot: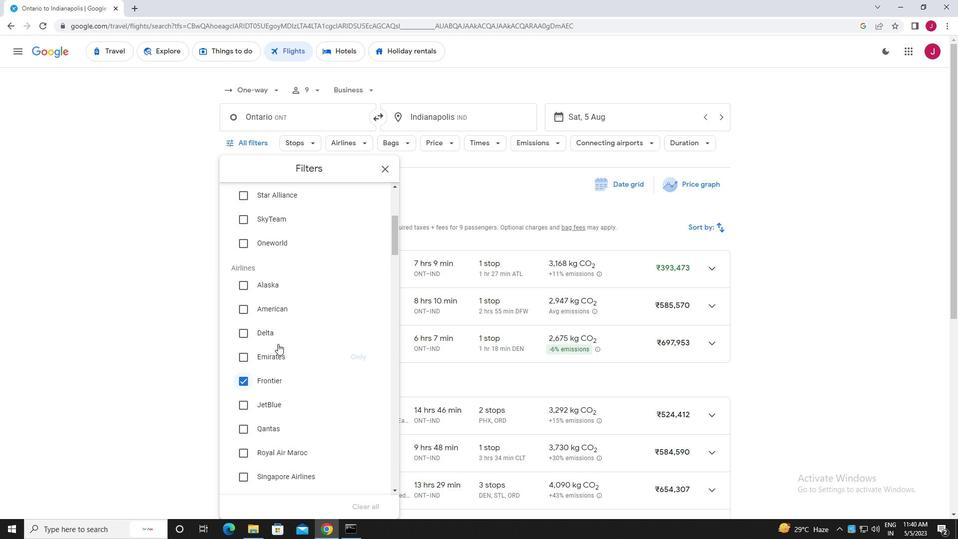 
Action: Mouse moved to (278, 341)
Screenshot: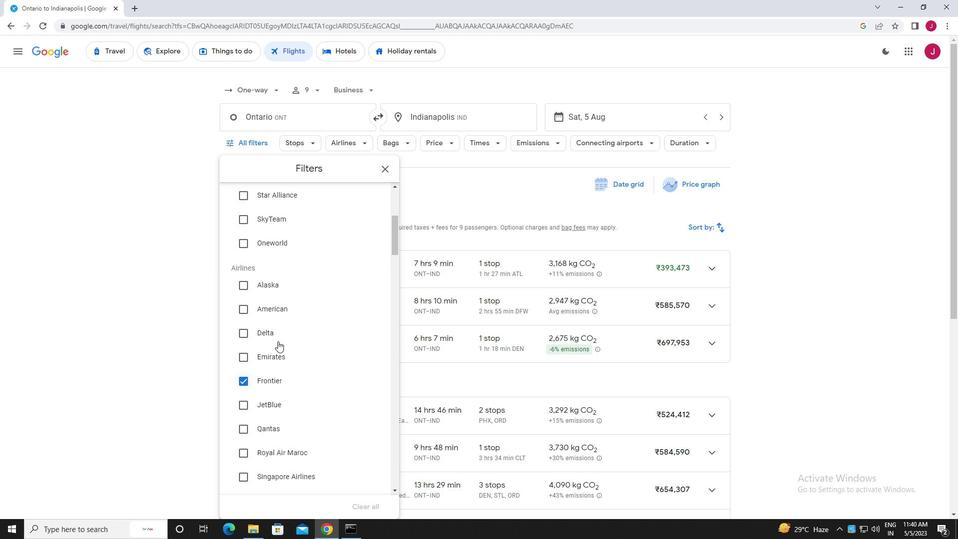 
Action: Mouse scrolled (278, 340) with delta (0, 0)
Screenshot: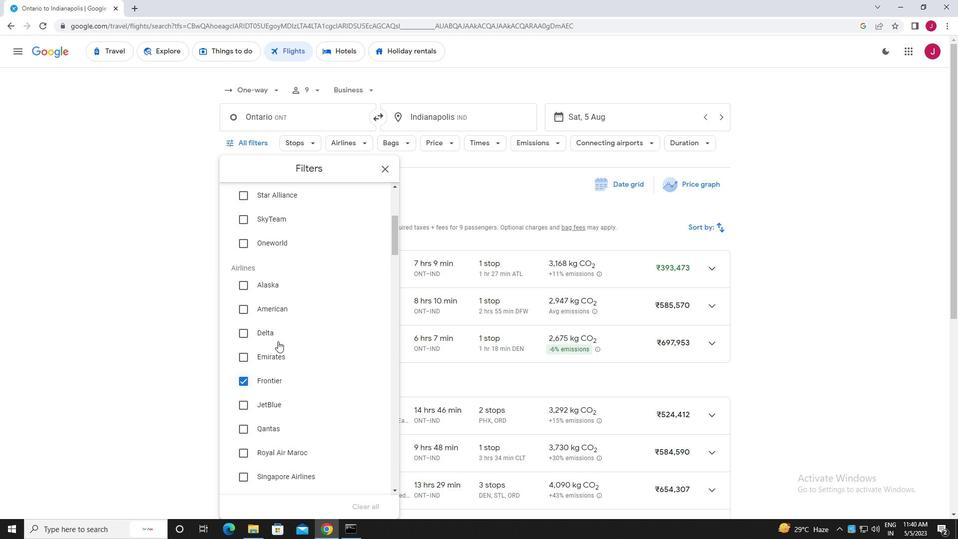 
Action: Mouse moved to (278, 340)
Screenshot: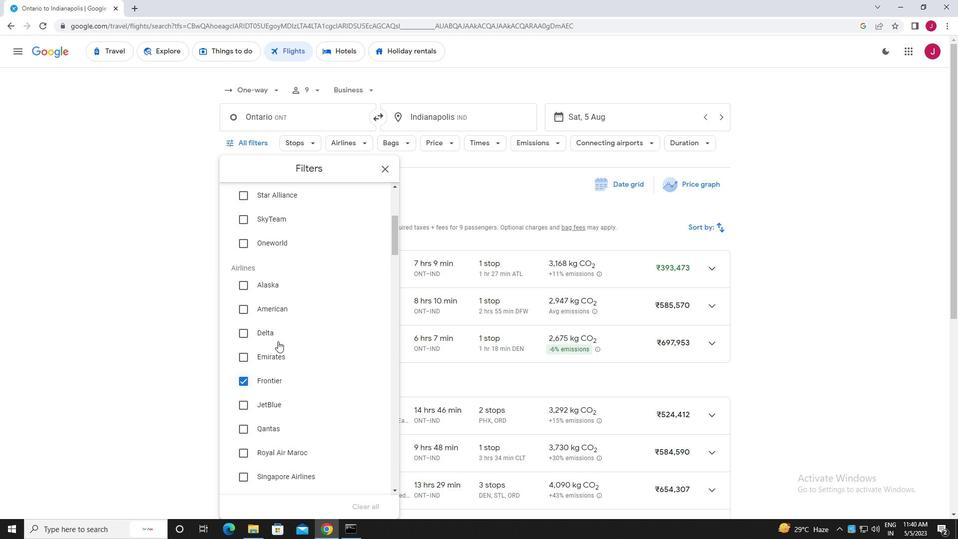 
Action: Mouse scrolled (278, 340) with delta (0, 0)
Screenshot: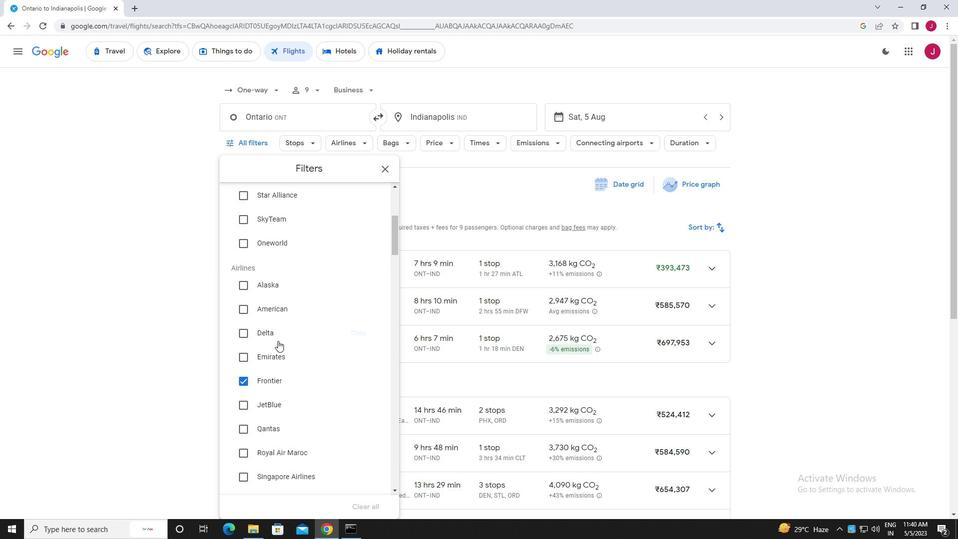 
Action: Mouse moved to (277, 340)
Screenshot: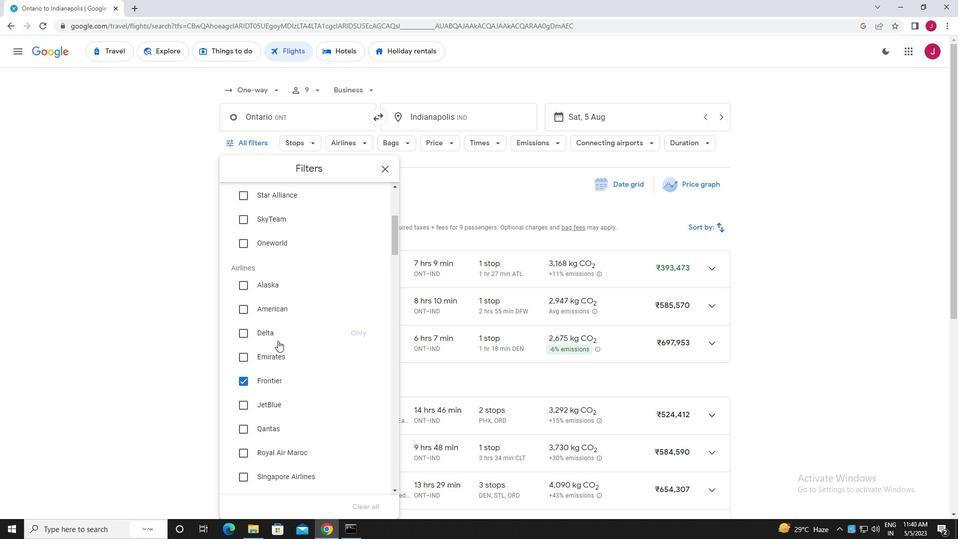 
Action: Mouse scrolled (277, 340) with delta (0, 0)
Screenshot: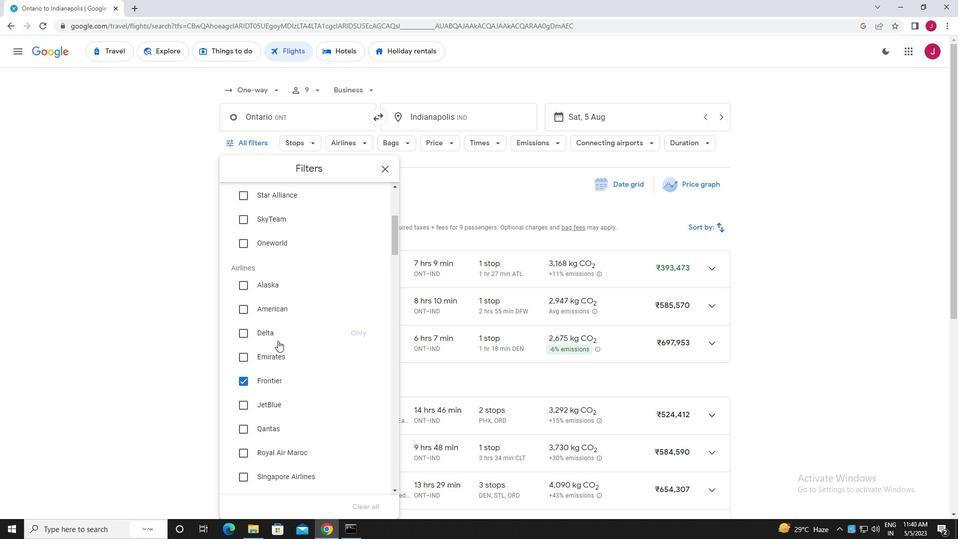 
Action: Mouse moved to (275, 337)
Screenshot: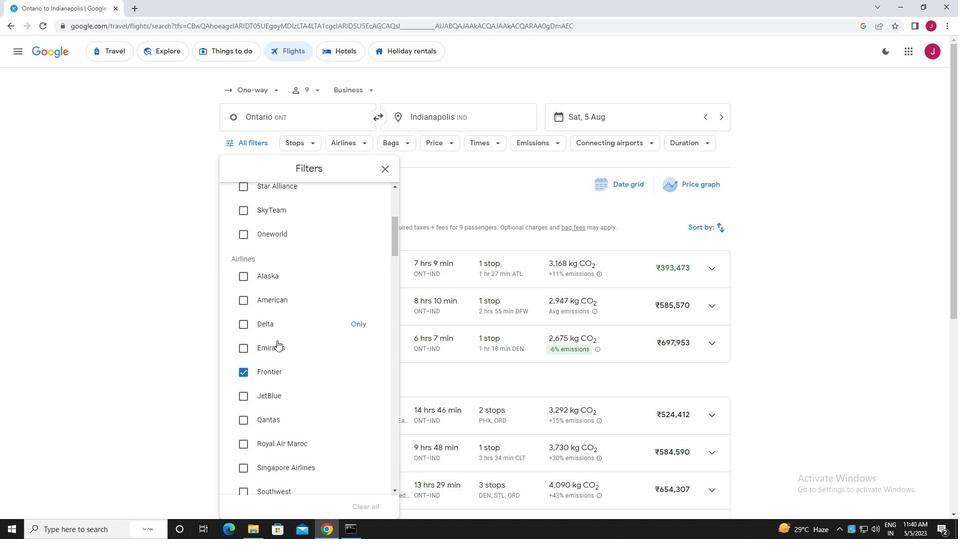
Action: Mouse scrolled (275, 337) with delta (0, 0)
Screenshot: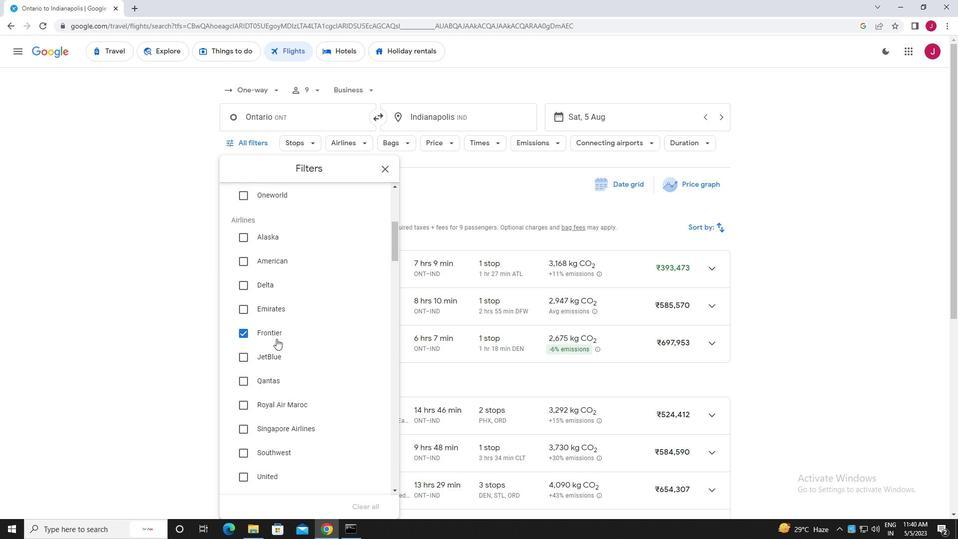 
Action: Mouse moved to (275, 335)
Screenshot: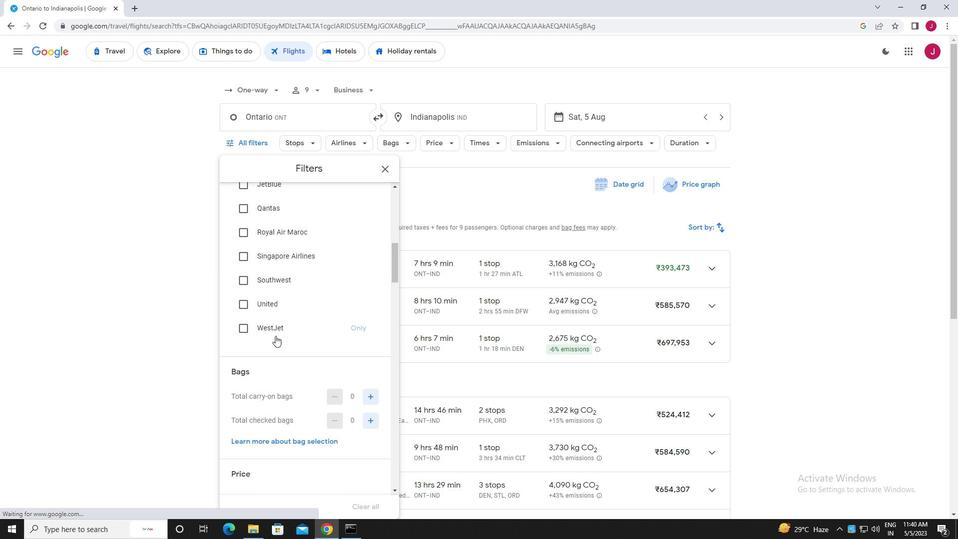 
Action: Mouse scrolled (275, 334) with delta (0, 0)
Screenshot: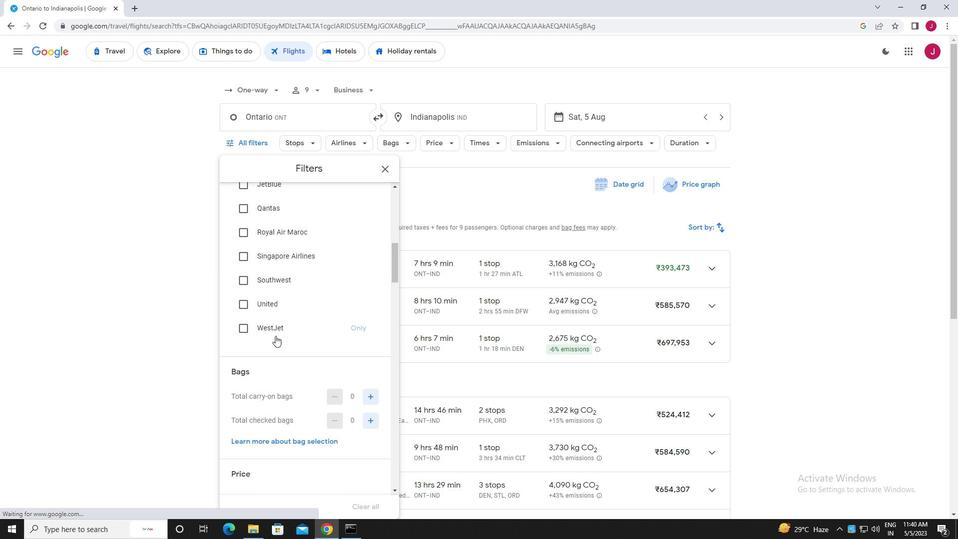 
Action: Mouse scrolled (275, 334) with delta (0, 0)
Screenshot: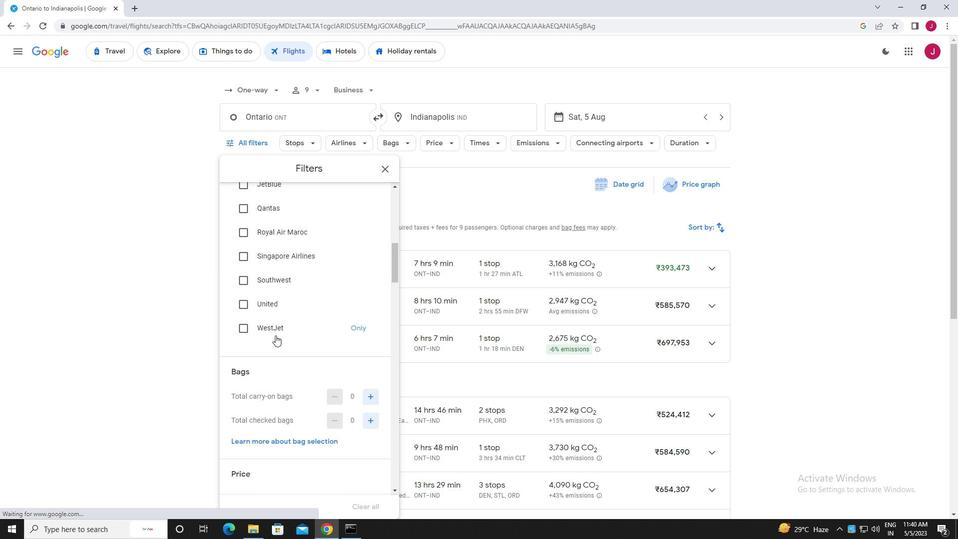 
Action: Mouse scrolled (275, 334) with delta (0, 0)
Screenshot: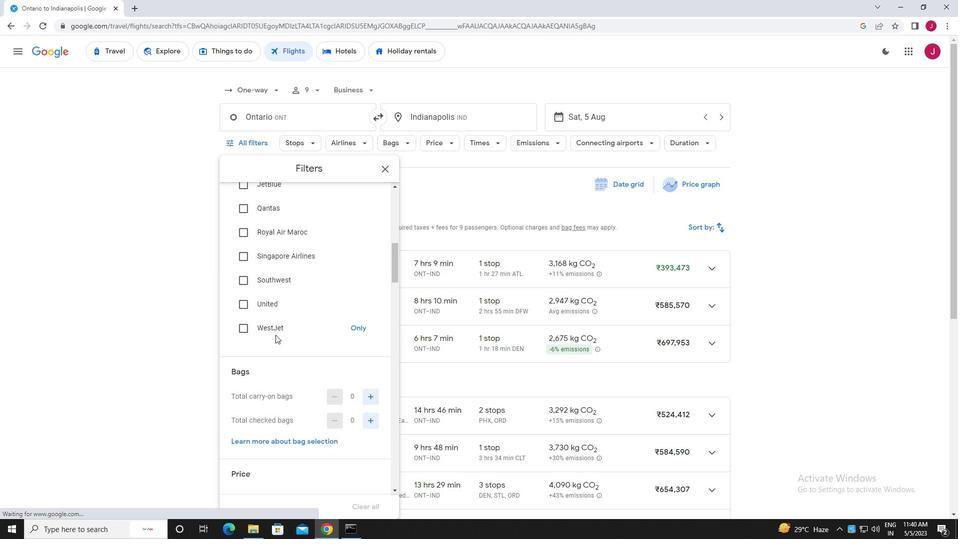 
Action: Mouse moved to (371, 216)
Screenshot: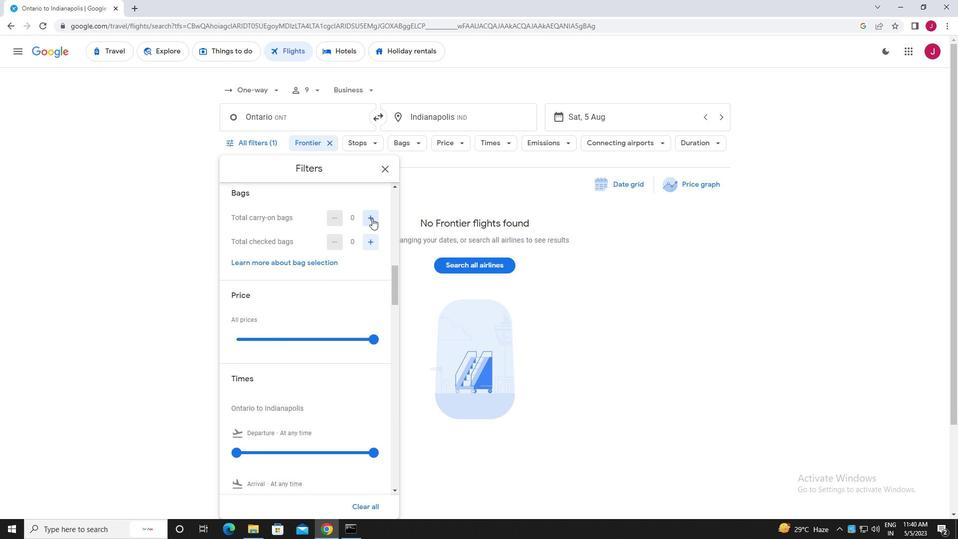 
Action: Mouse pressed left at (371, 216)
Screenshot: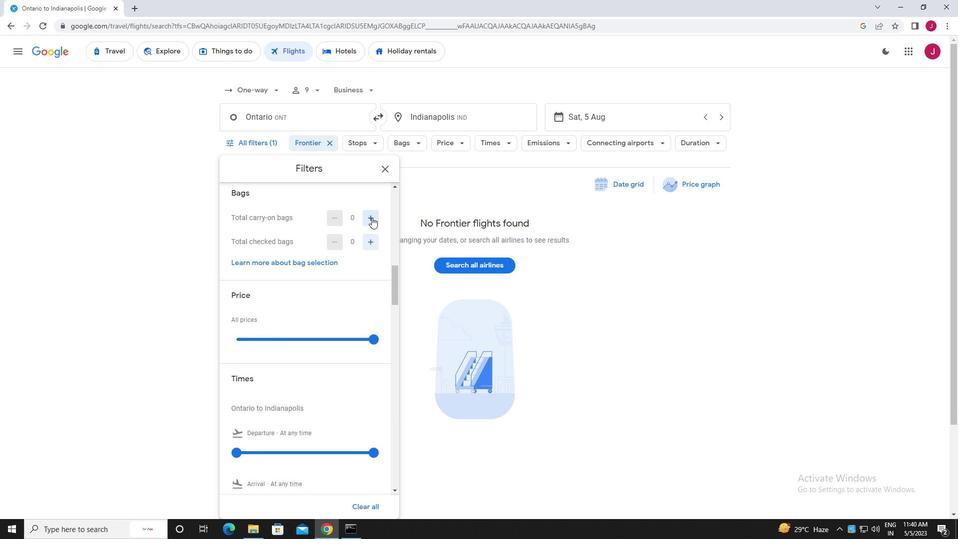 
Action: Mouse pressed left at (371, 216)
Screenshot: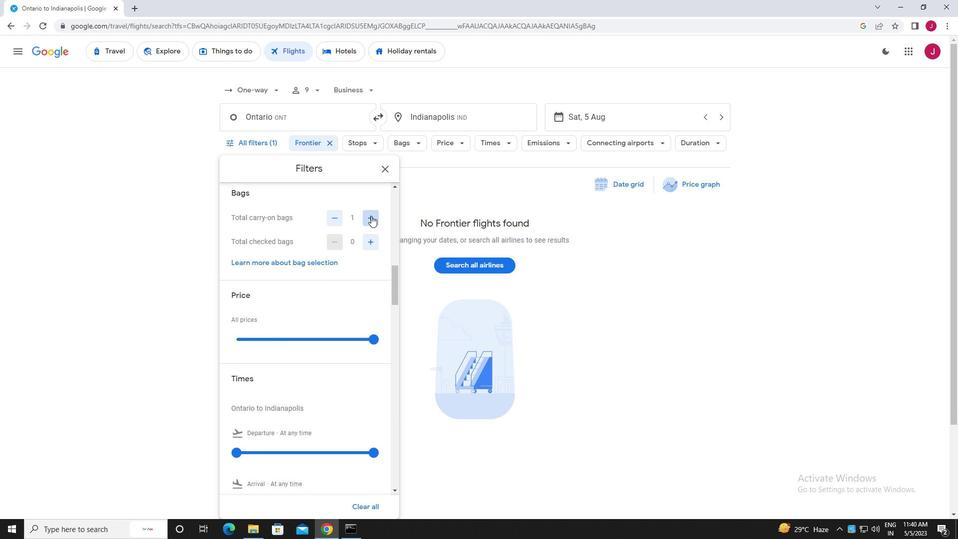 
Action: Mouse moved to (359, 217)
Screenshot: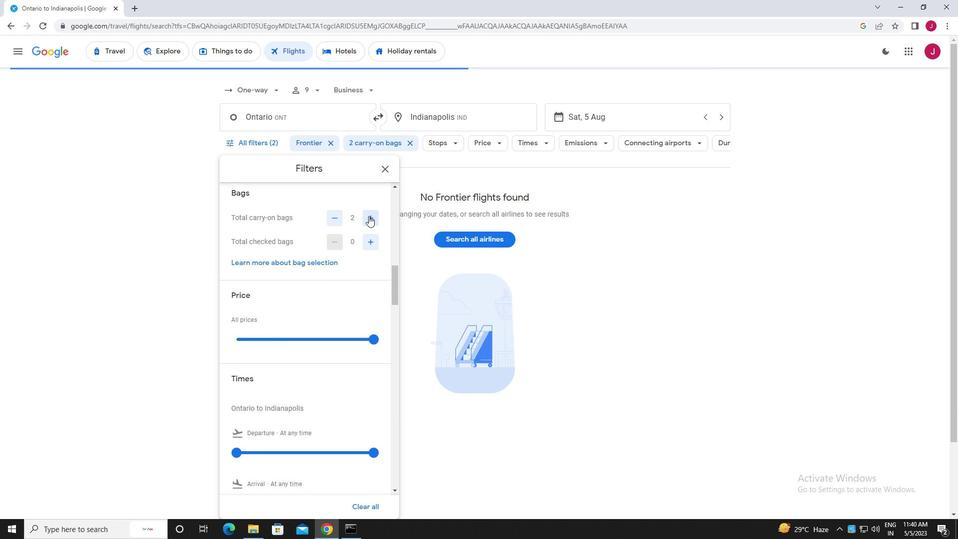 
Action: Mouse scrolled (359, 217) with delta (0, 0)
Screenshot: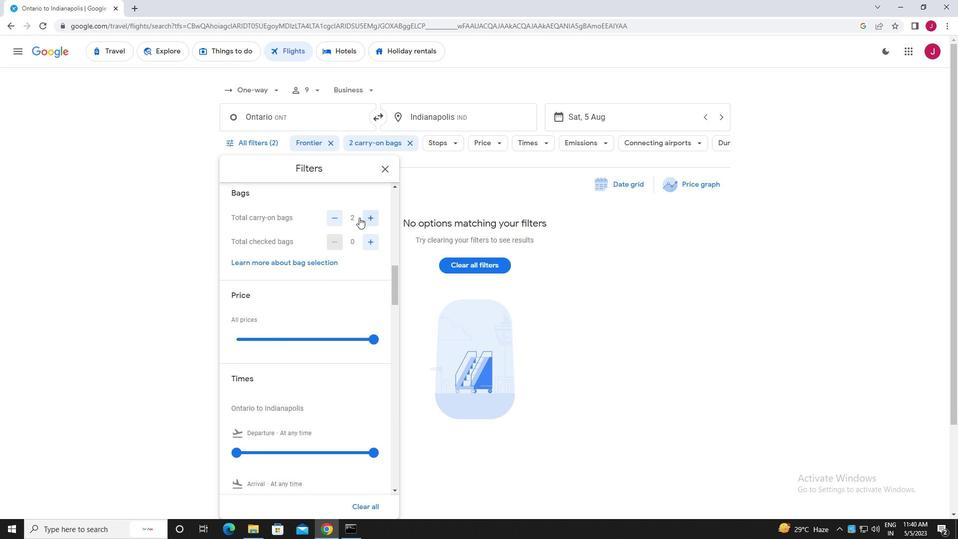 
Action: Mouse moved to (373, 291)
Screenshot: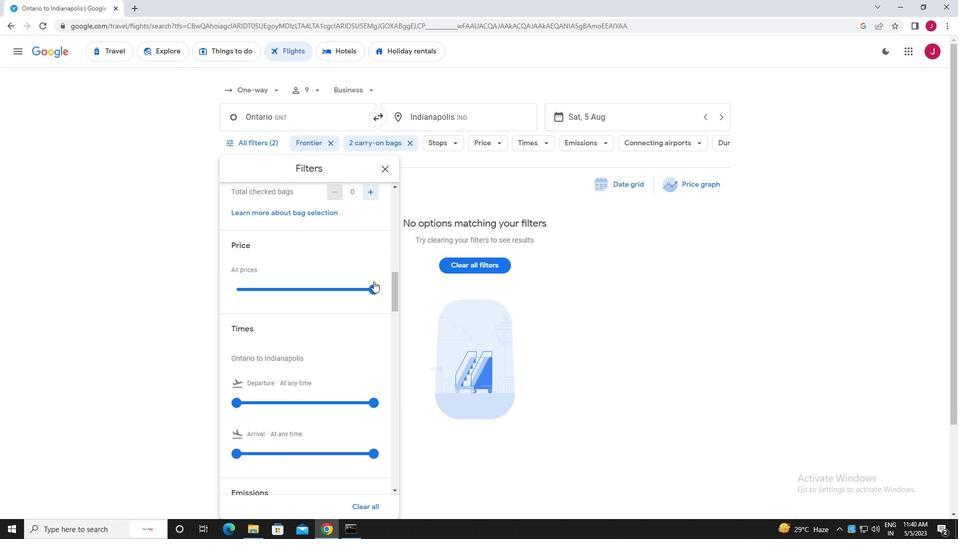
Action: Mouse pressed left at (373, 291)
Screenshot: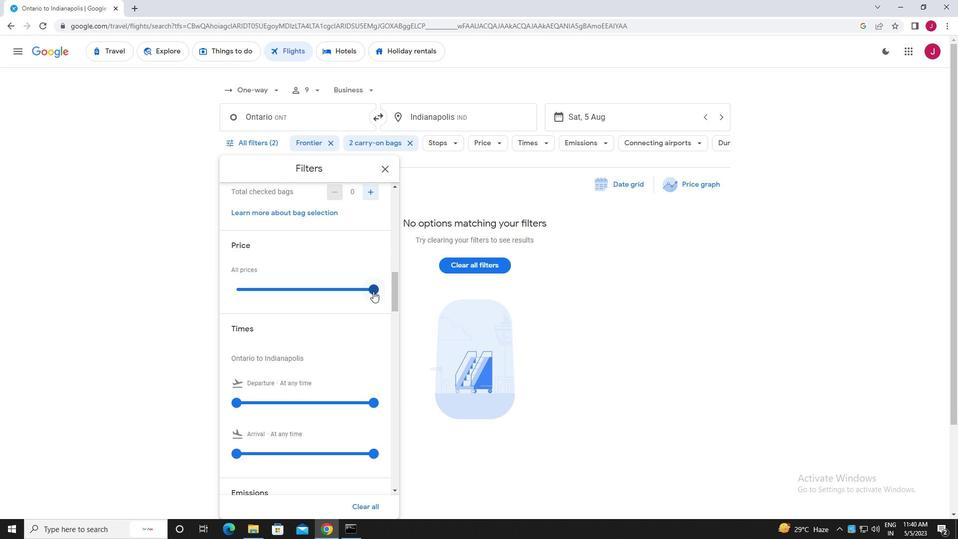 
Action: Mouse moved to (306, 250)
Screenshot: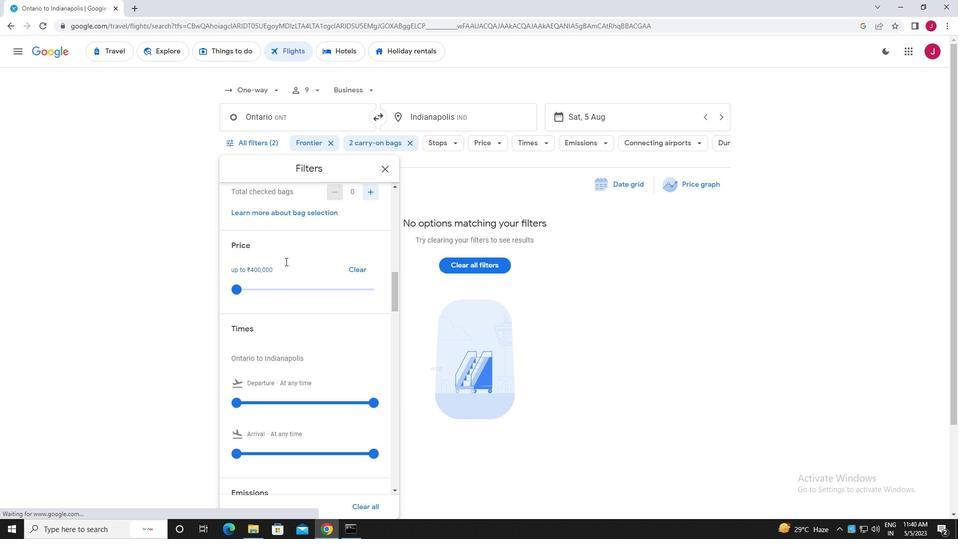 
Action: Mouse scrolled (306, 249) with delta (0, 0)
Screenshot: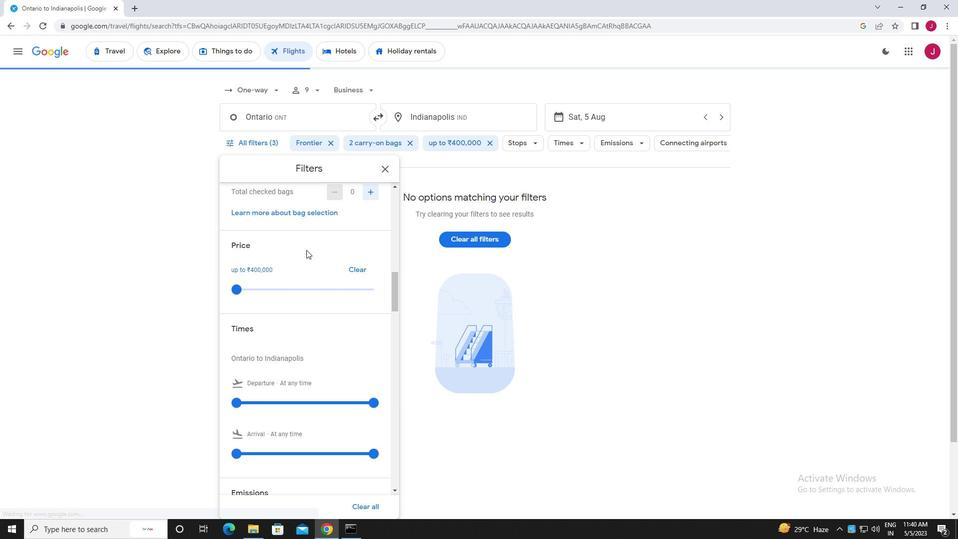 
Action: Mouse scrolled (306, 249) with delta (0, 0)
Screenshot: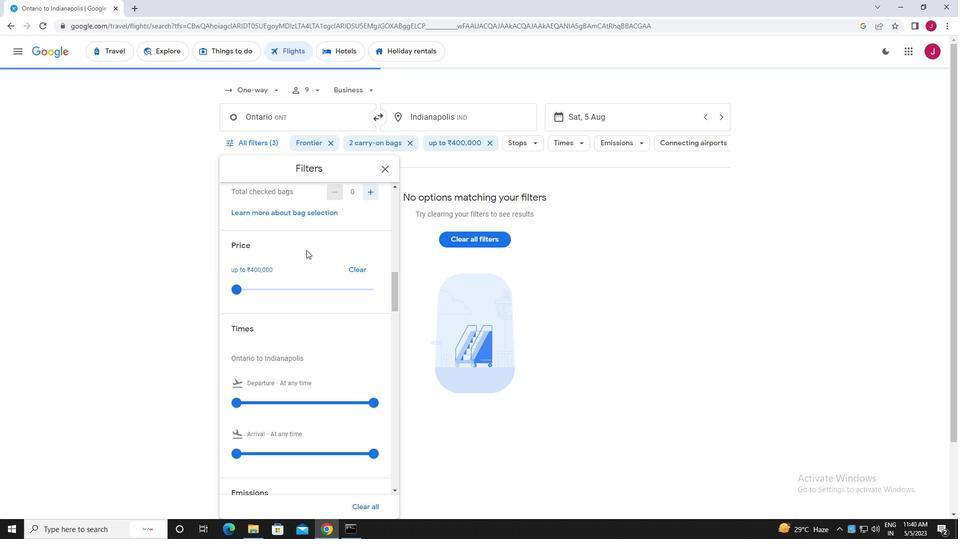 
Action: Mouse moved to (307, 250)
Screenshot: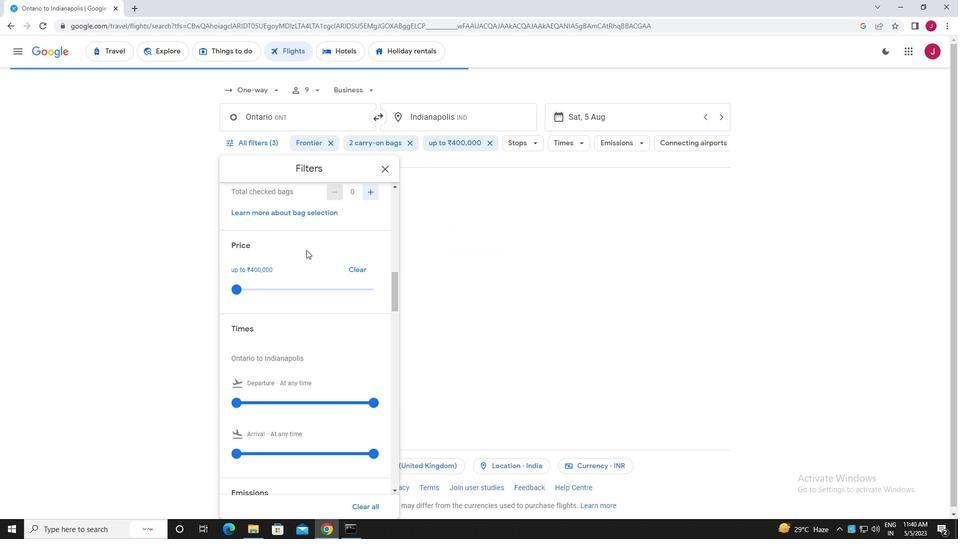 
Action: Mouse scrolled (307, 249) with delta (0, 0)
Screenshot: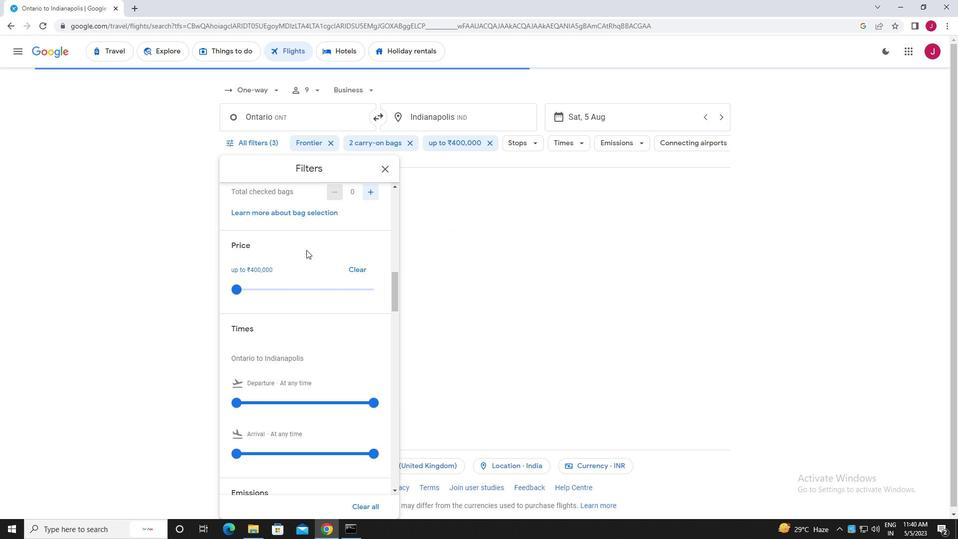 
Action: Mouse moved to (237, 249)
Screenshot: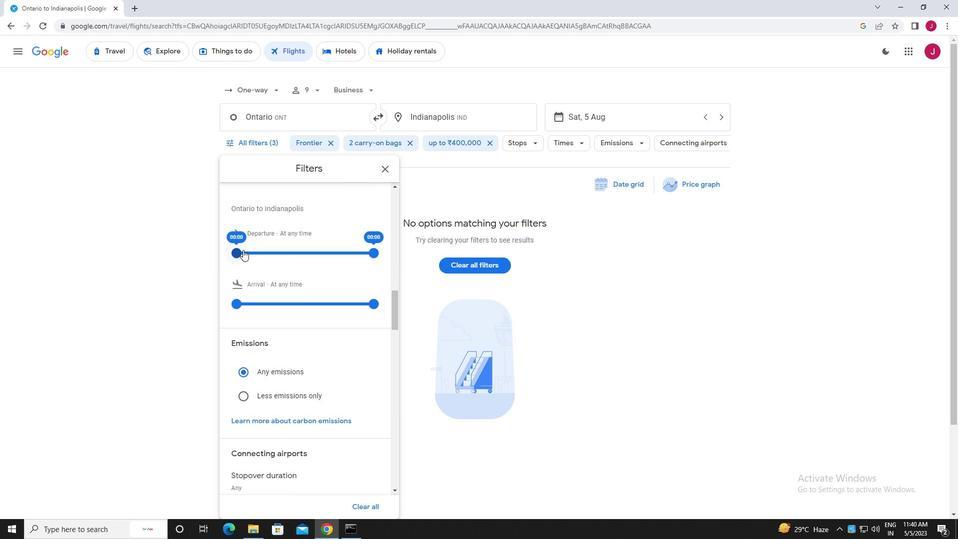
Action: Mouse pressed left at (237, 249)
Screenshot: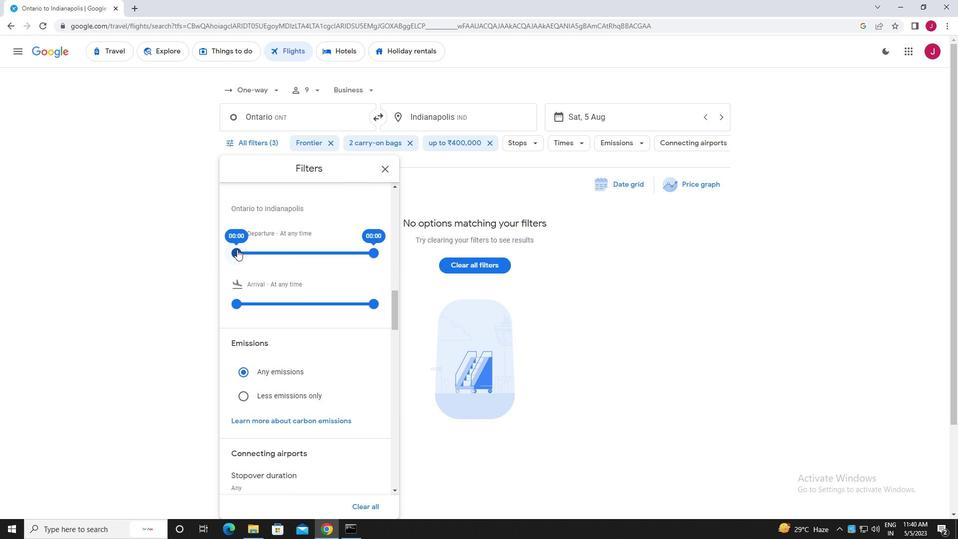 
Action: Mouse moved to (372, 254)
Screenshot: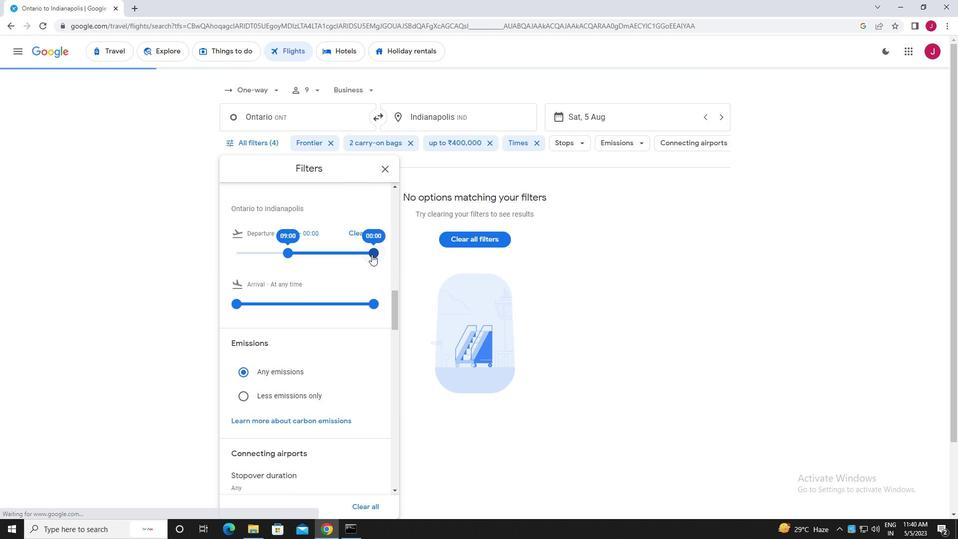 
Action: Mouse pressed left at (372, 254)
Screenshot: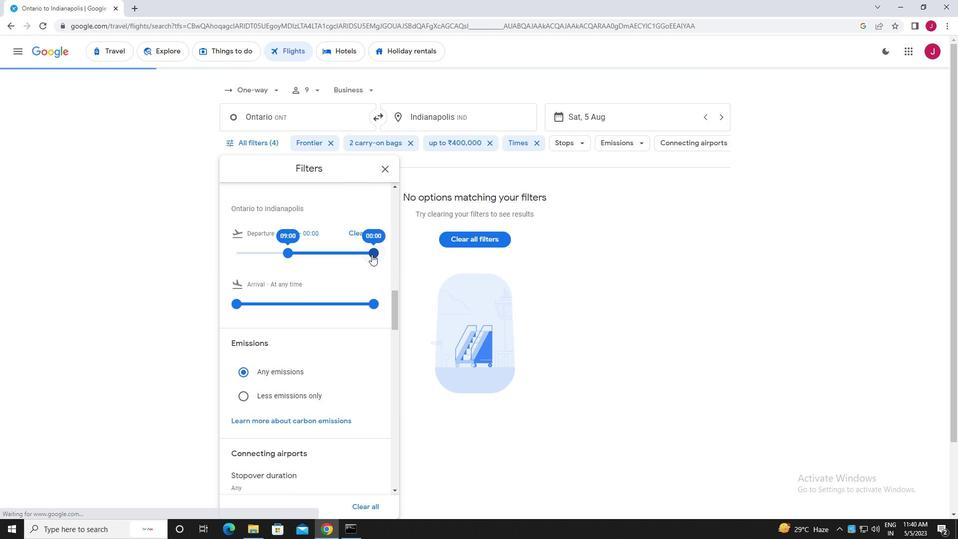 
Action: Mouse moved to (383, 170)
Screenshot: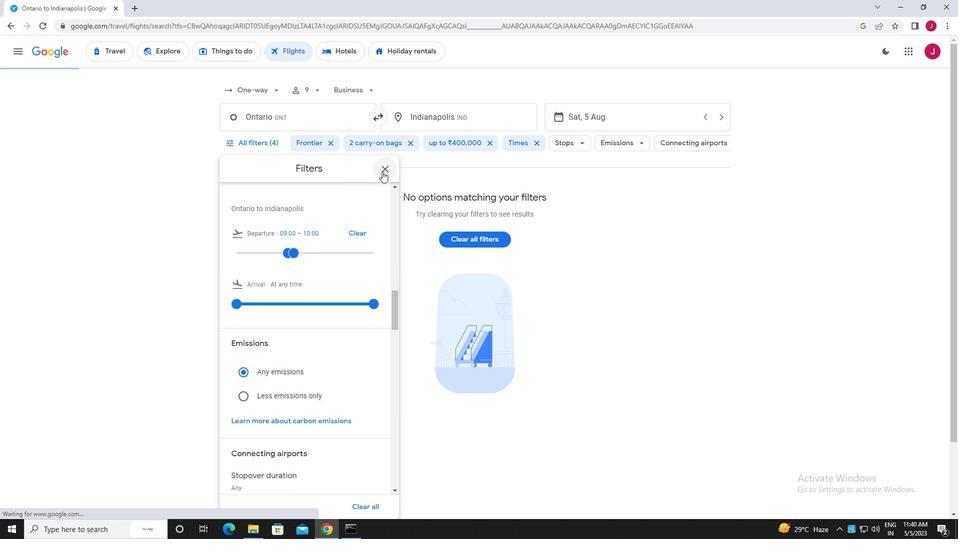 
Action: Mouse pressed left at (383, 170)
Screenshot: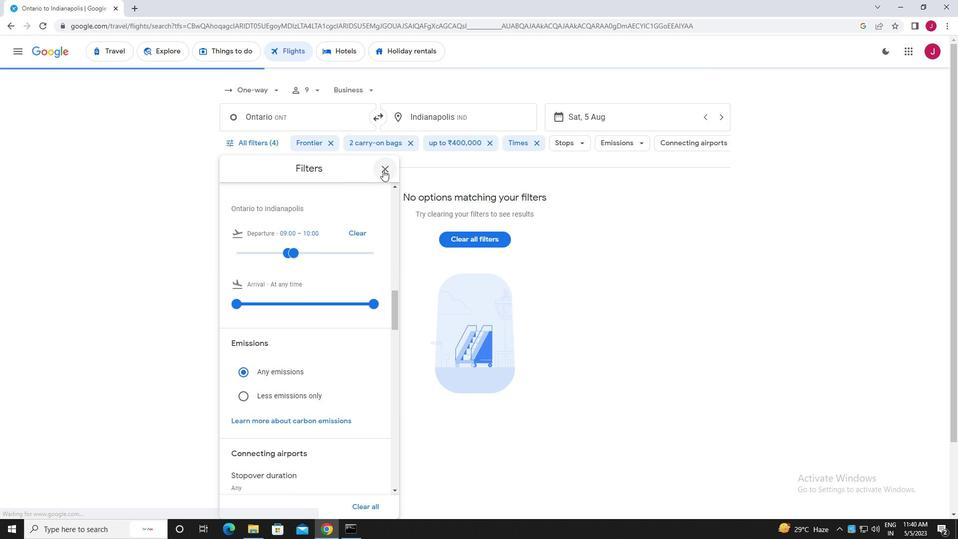 
Action: Mouse moved to (382, 171)
Screenshot: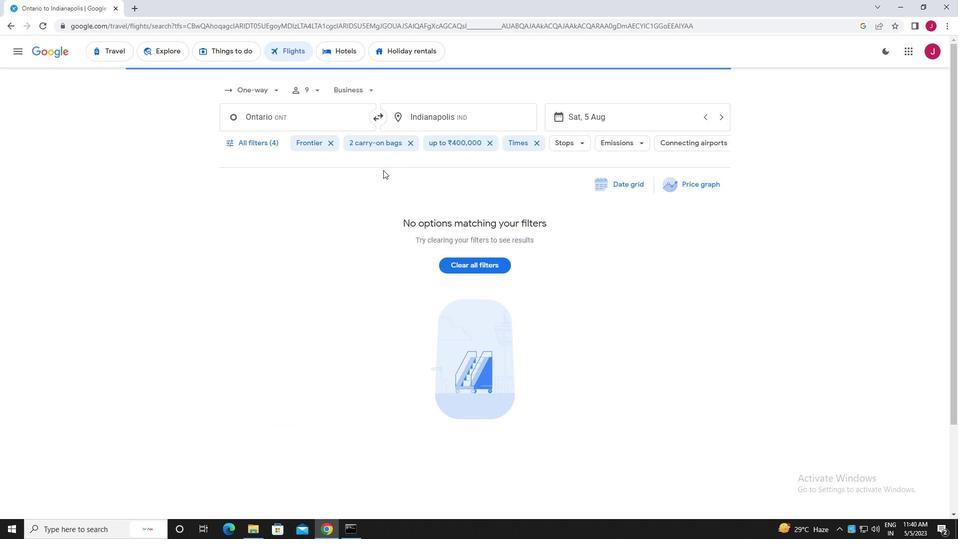 
